 Task: In the  document nuclearfamily.rtf Share this file with 'softage.10@softage.net' Check 'Vision History' View the  non- printing characters
Action: Mouse moved to (639, 501)
Screenshot: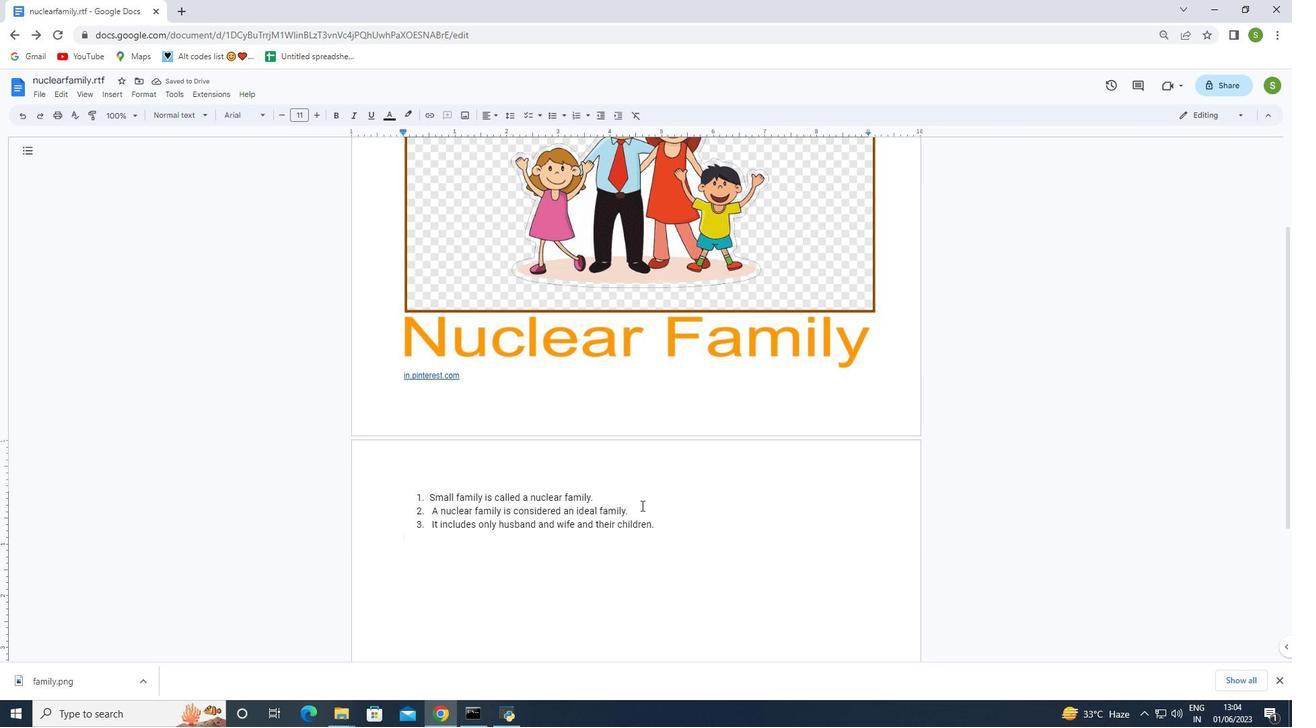 
Action: Mouse scrolled (639, 502) with delta (0, 0)
Screenshot: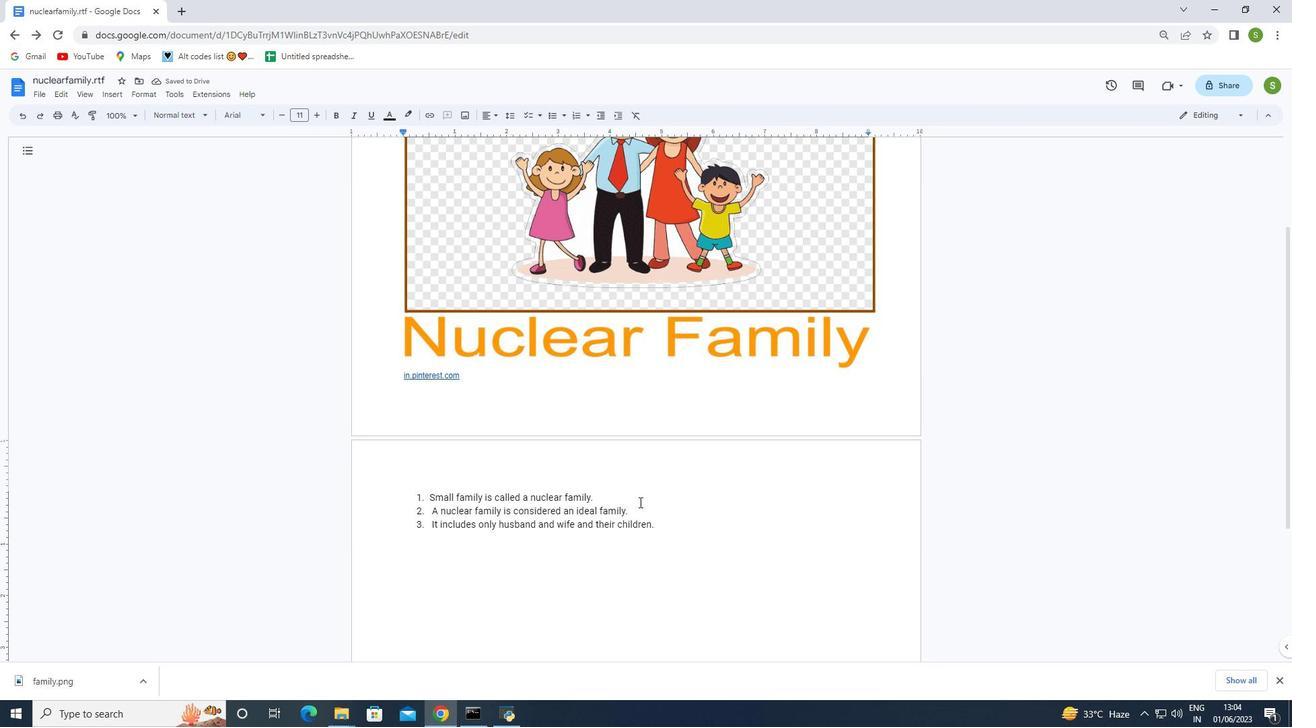 
Action: Mouse moved to (639, 501)
Screenshot: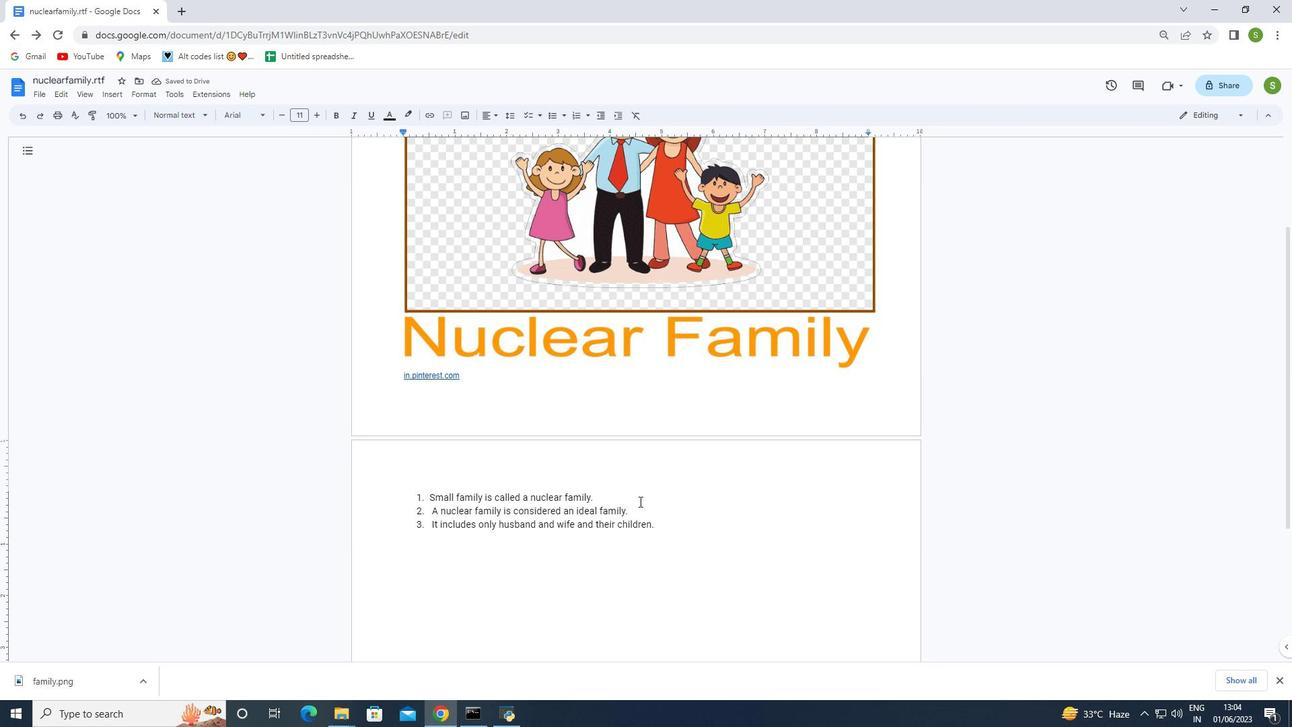 
Action: Mouse scrolled (639, 502) with delta (0, 0)
Screenshot: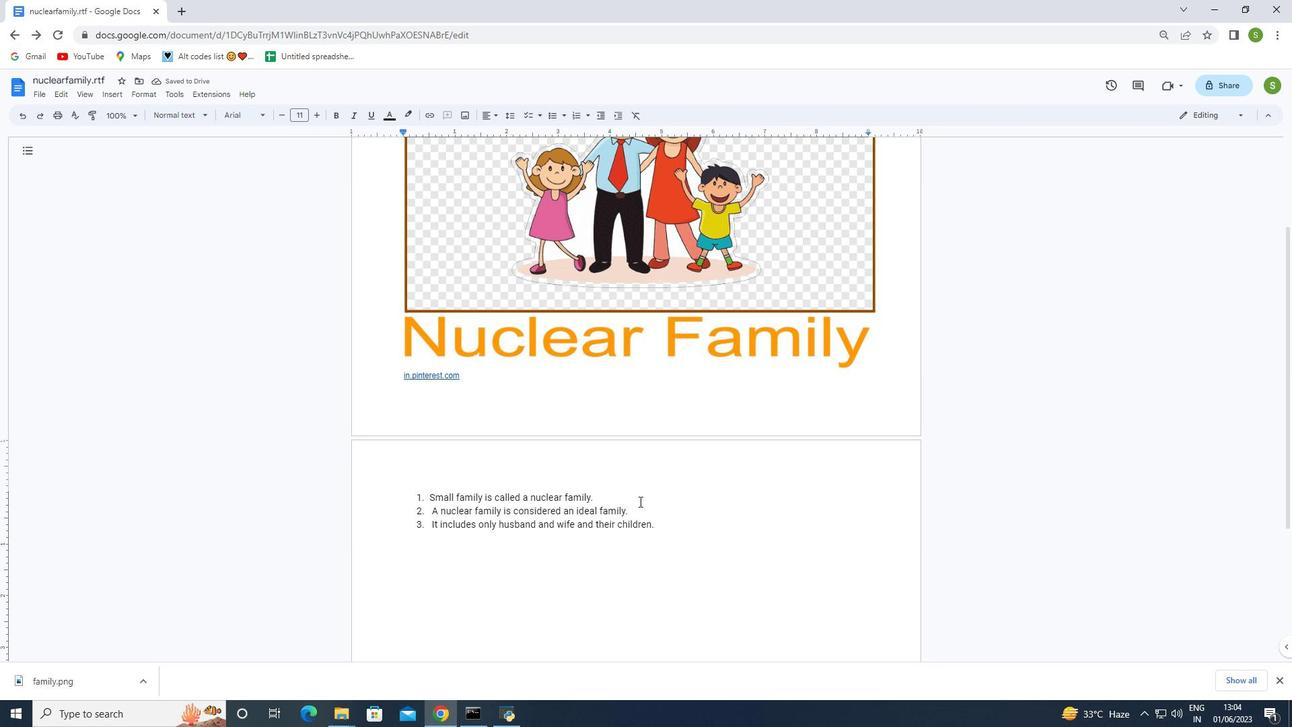 
Action: Mouse moved to (43, 94)
Screenshot: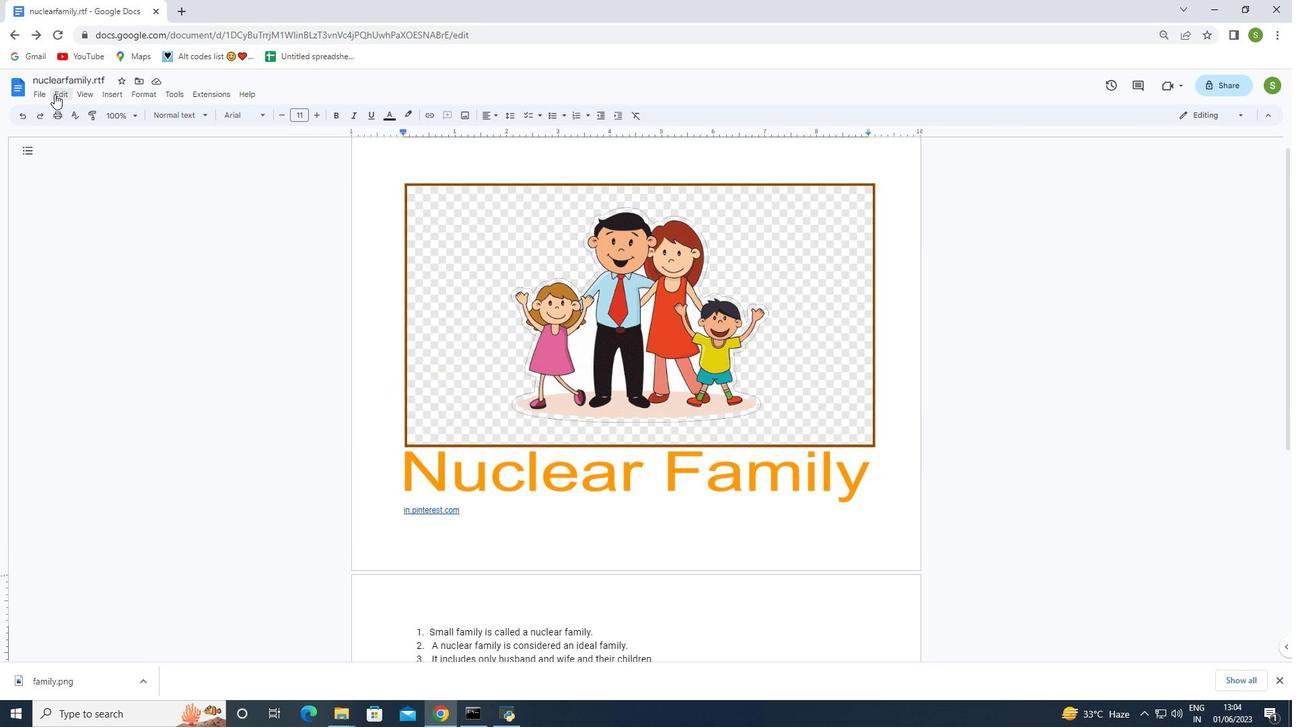 
Action: Mouse pressed left at (43, 94)
Screenshot: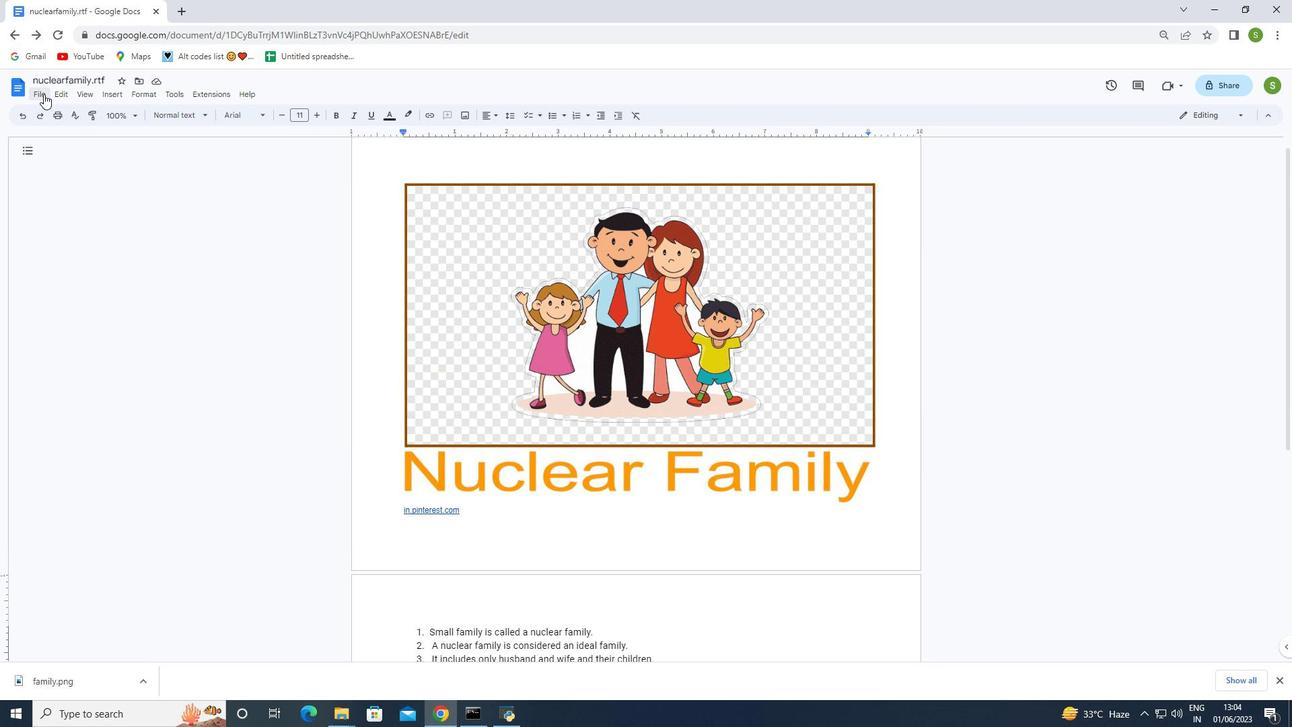 
Action: Mouse moved to (82, 315)
Screenshot: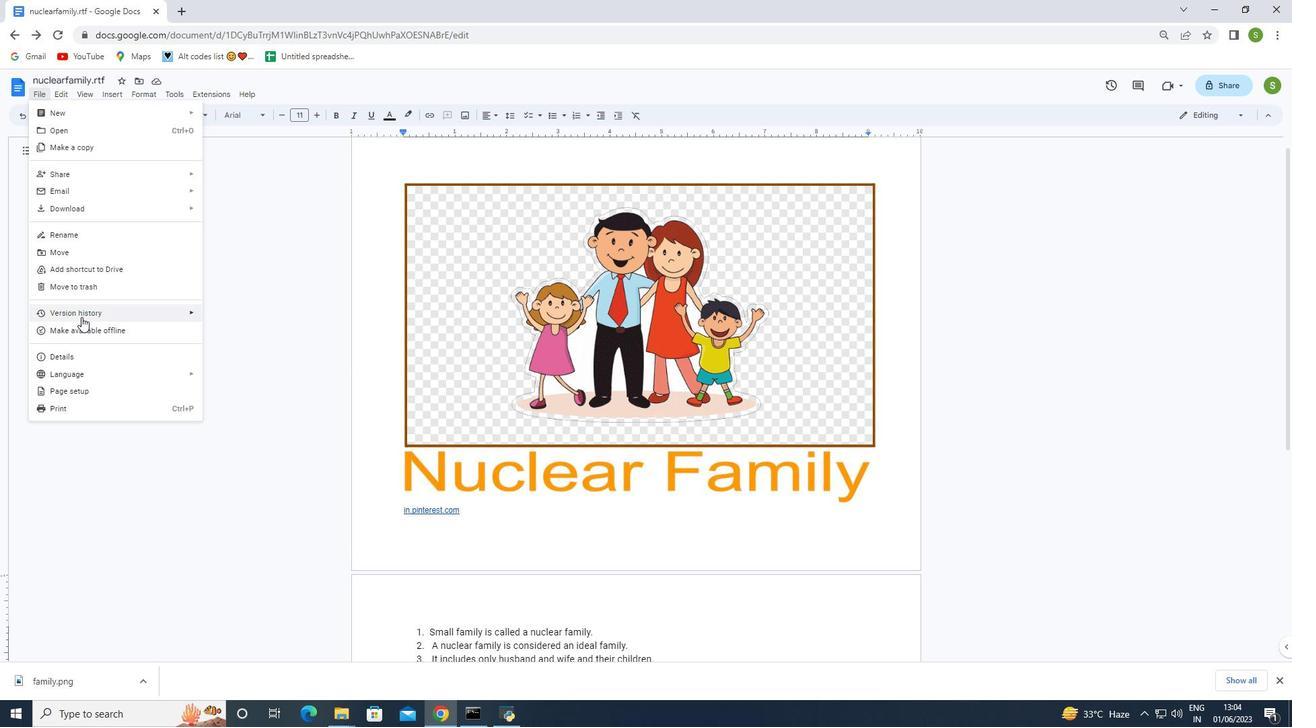 
Action: Mouse pressed left at (82, 315)
Screenshot: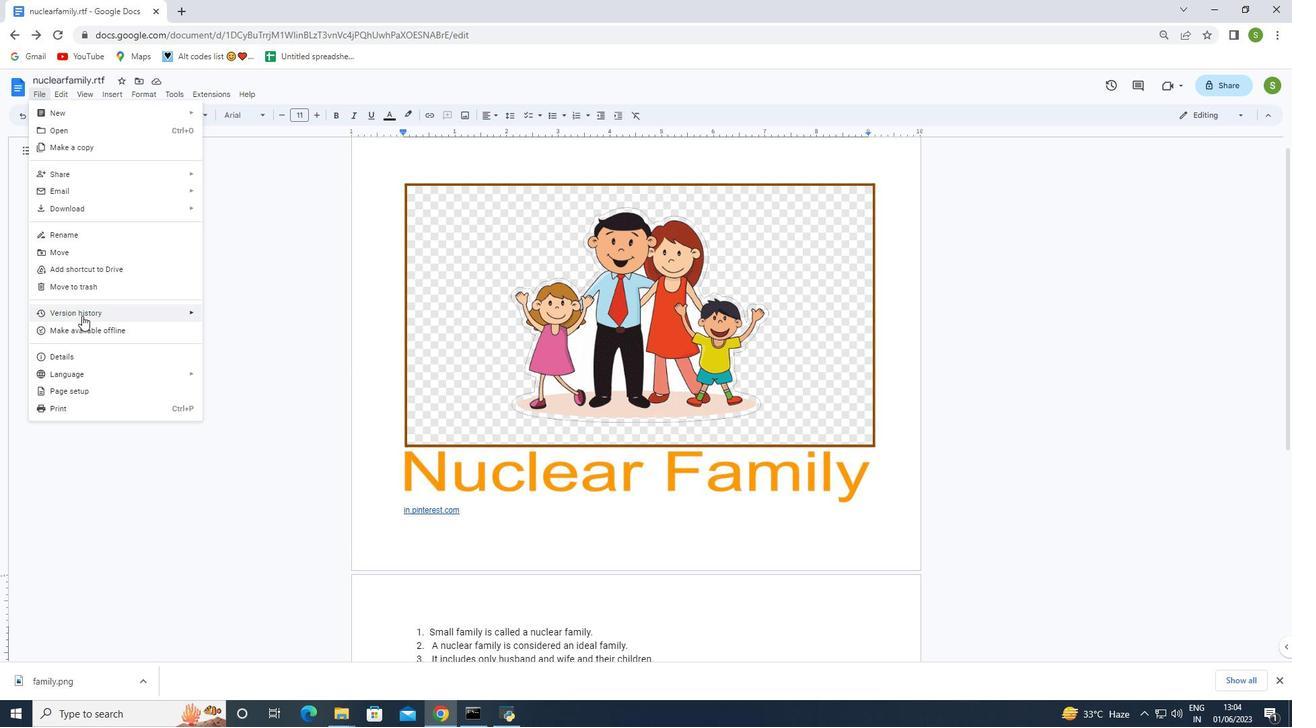
Action: Mouse moved to (108, 314)
Screenshot: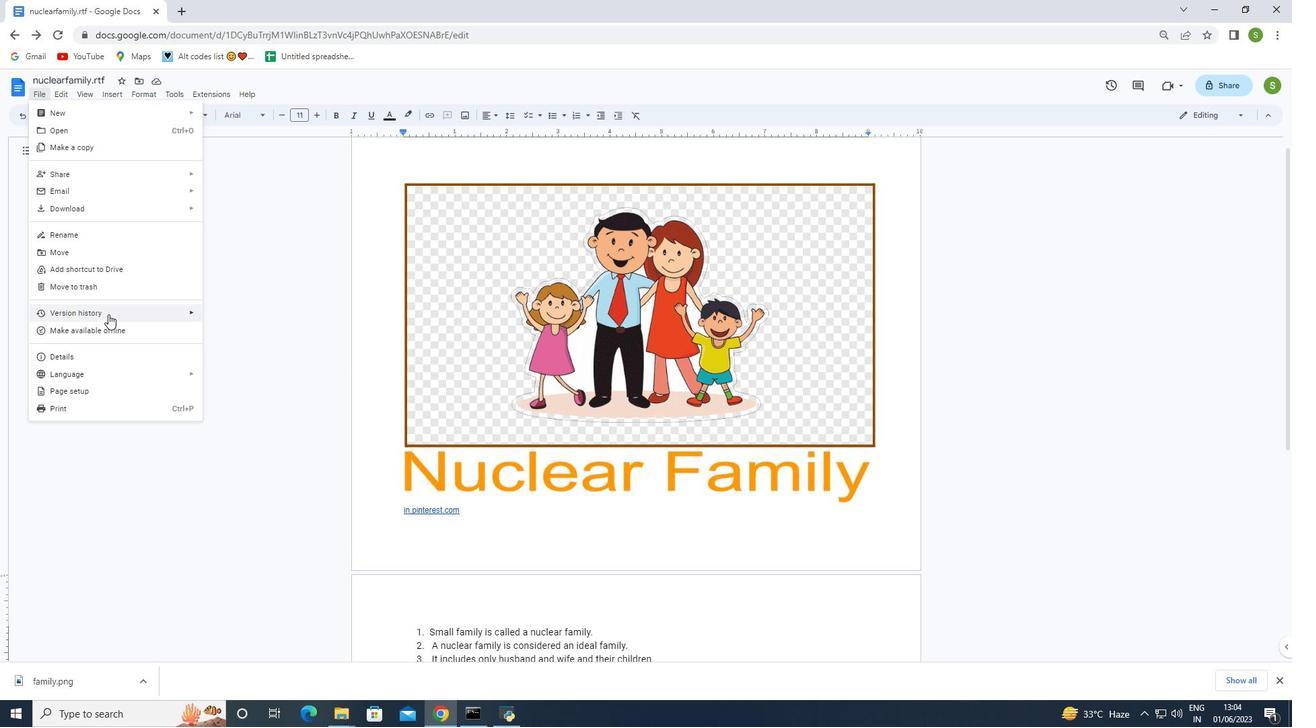 
Action: Mouse pressed left at (108, 314)
Screenshot: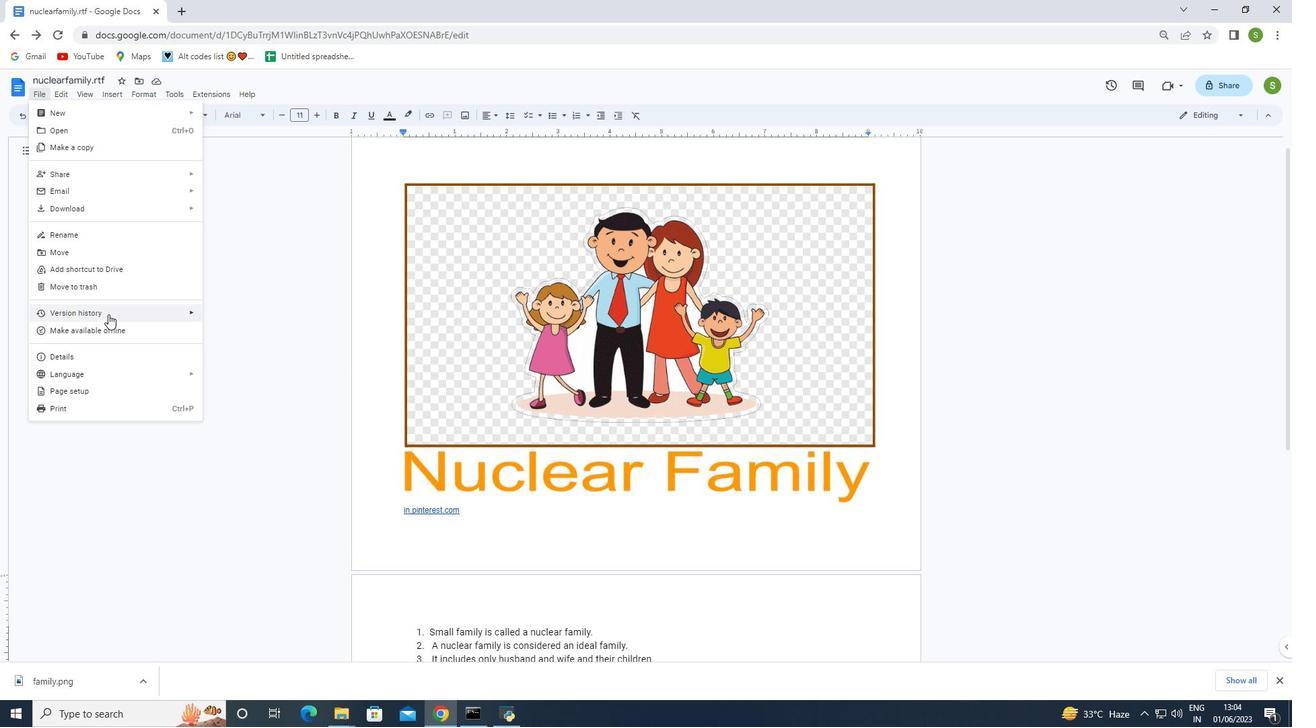
Action: Mouse moved to (257, 334)
Screenshot: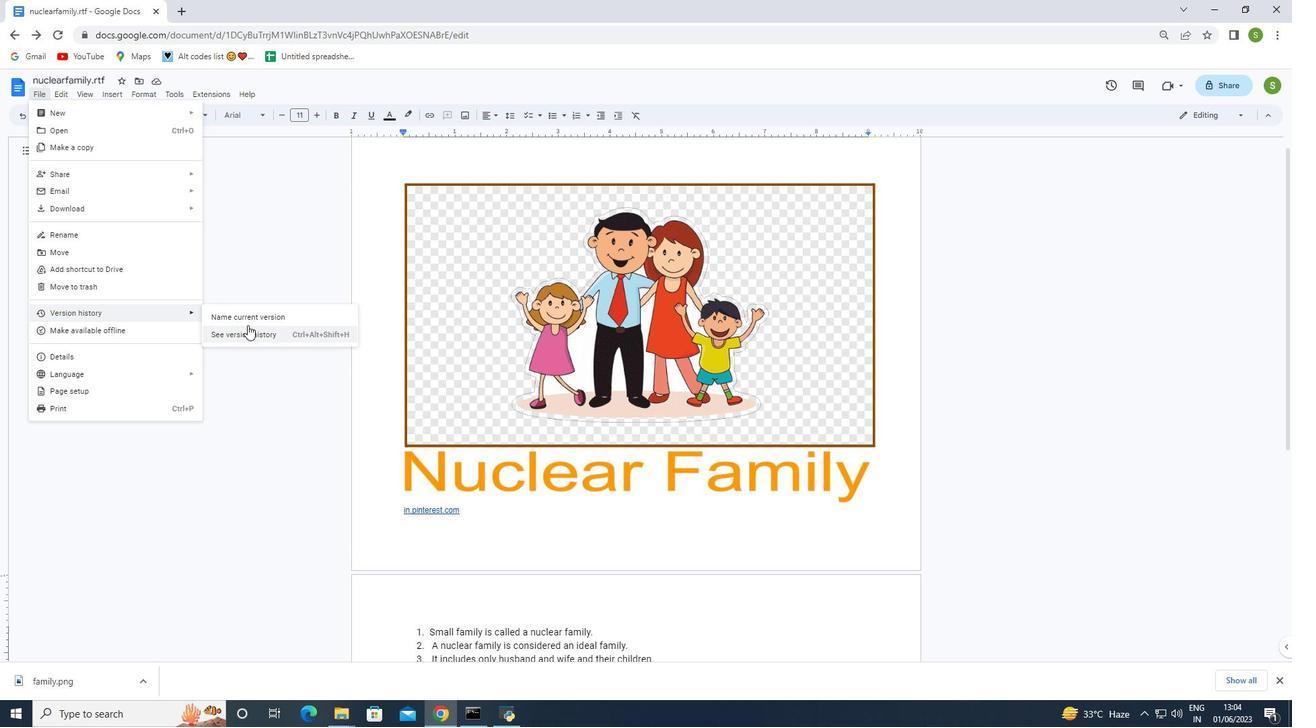
Action: Mouse pressed left at (257, 334)
Screenshot: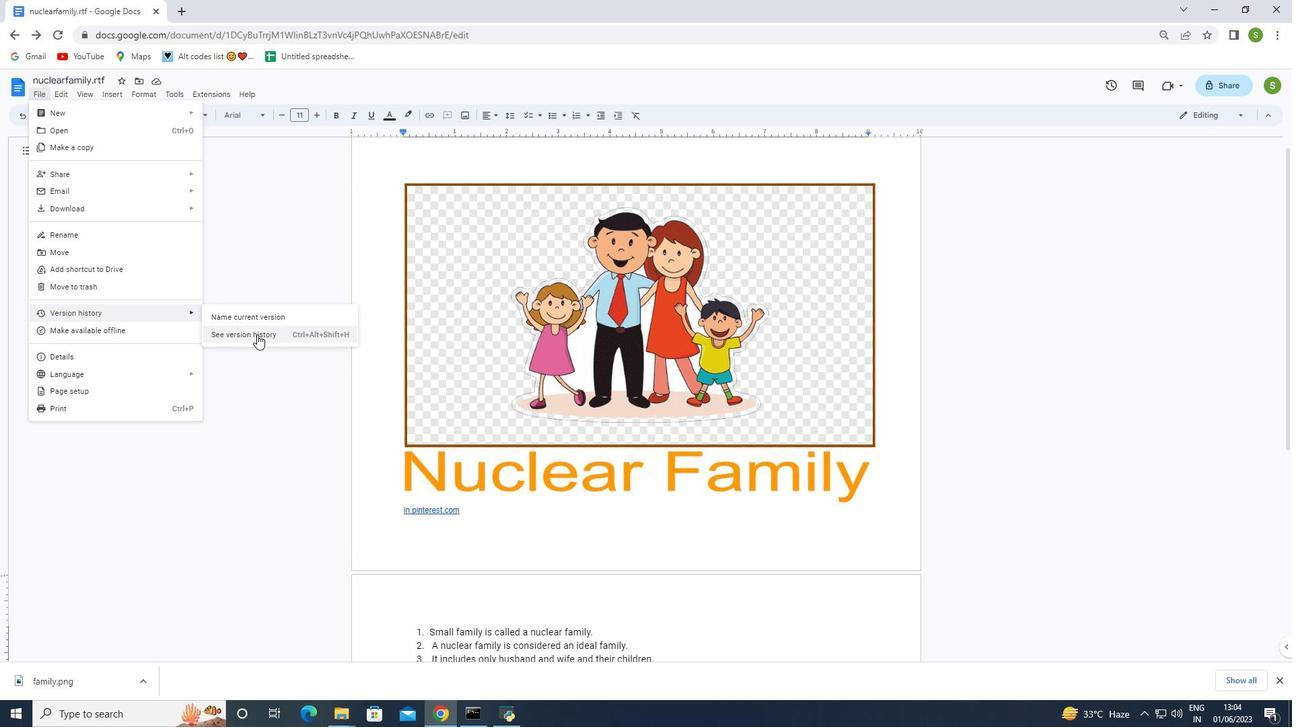 
Action: Mouse moved to (505, 539)
Screenshot: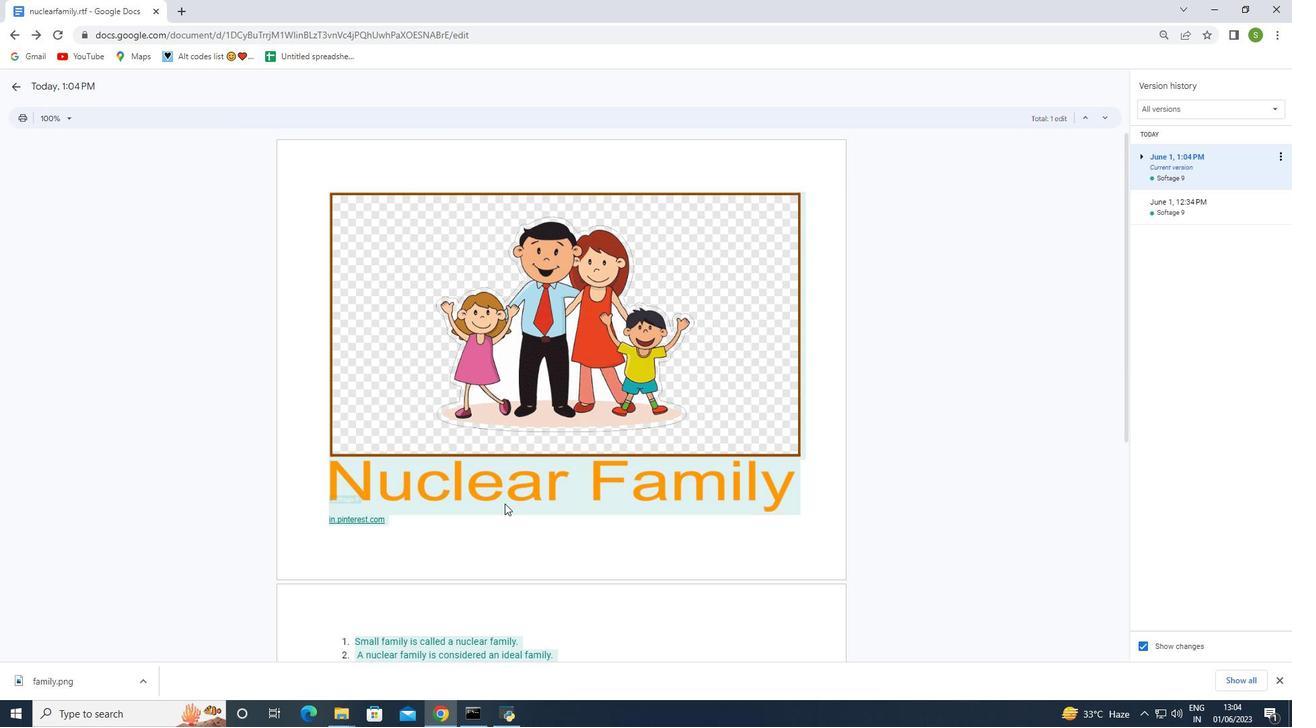 
Action: Mouse scrolled (505, 538) with delta (0, 0)
Screenshot: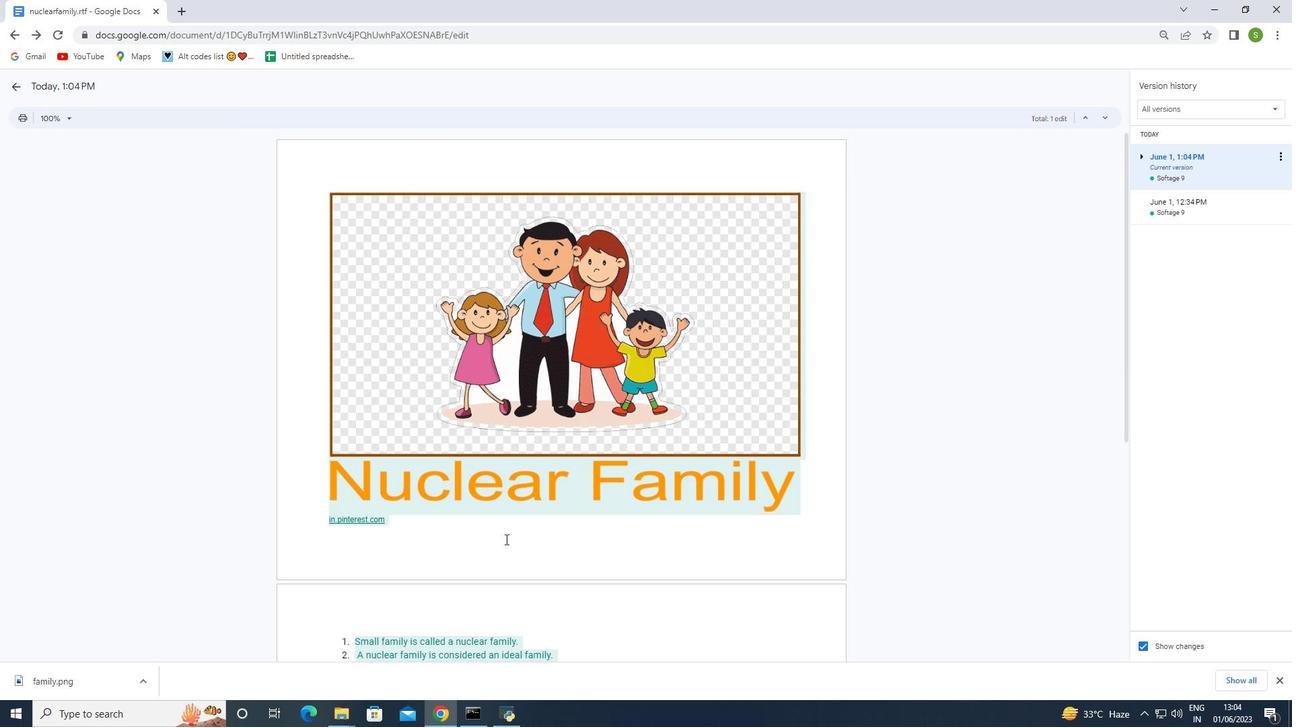 
Action: Mouse scrolled (505, 538) with delta (0, 0)
Screenshot: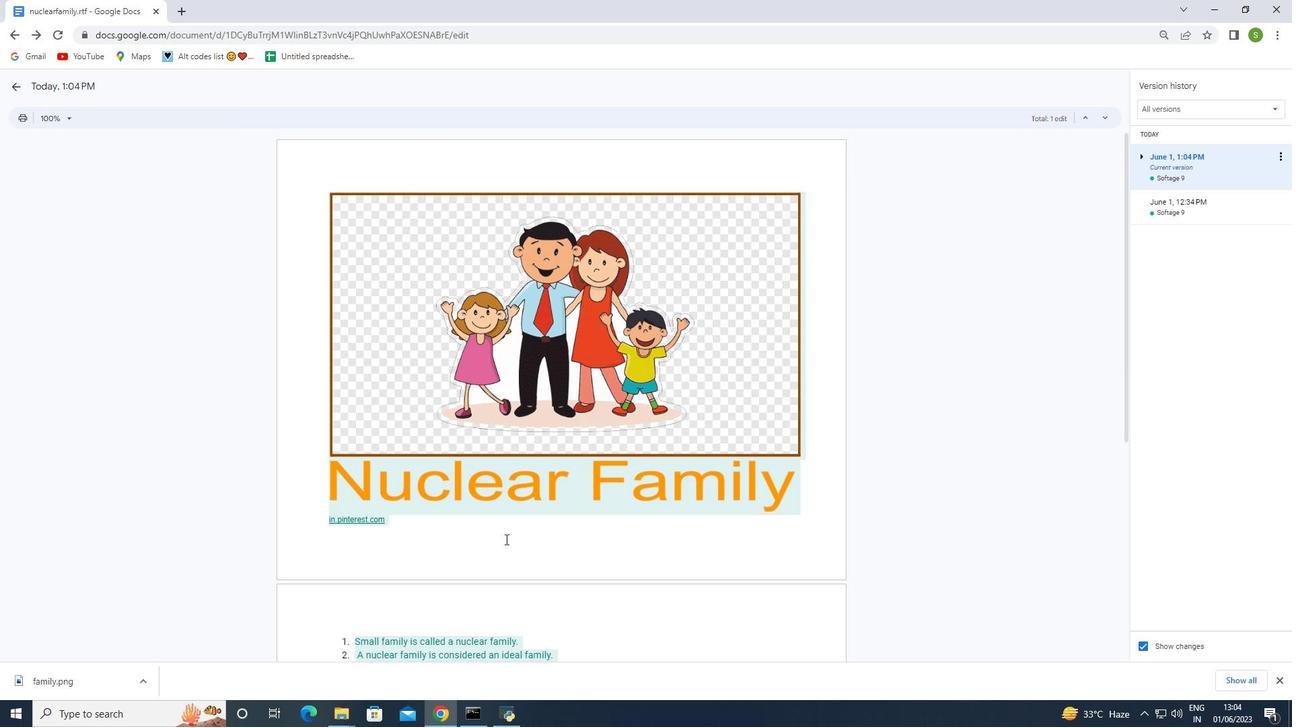 
Action: Mouse scrolled (505, 538) with delta (0, 0)
Screenshot: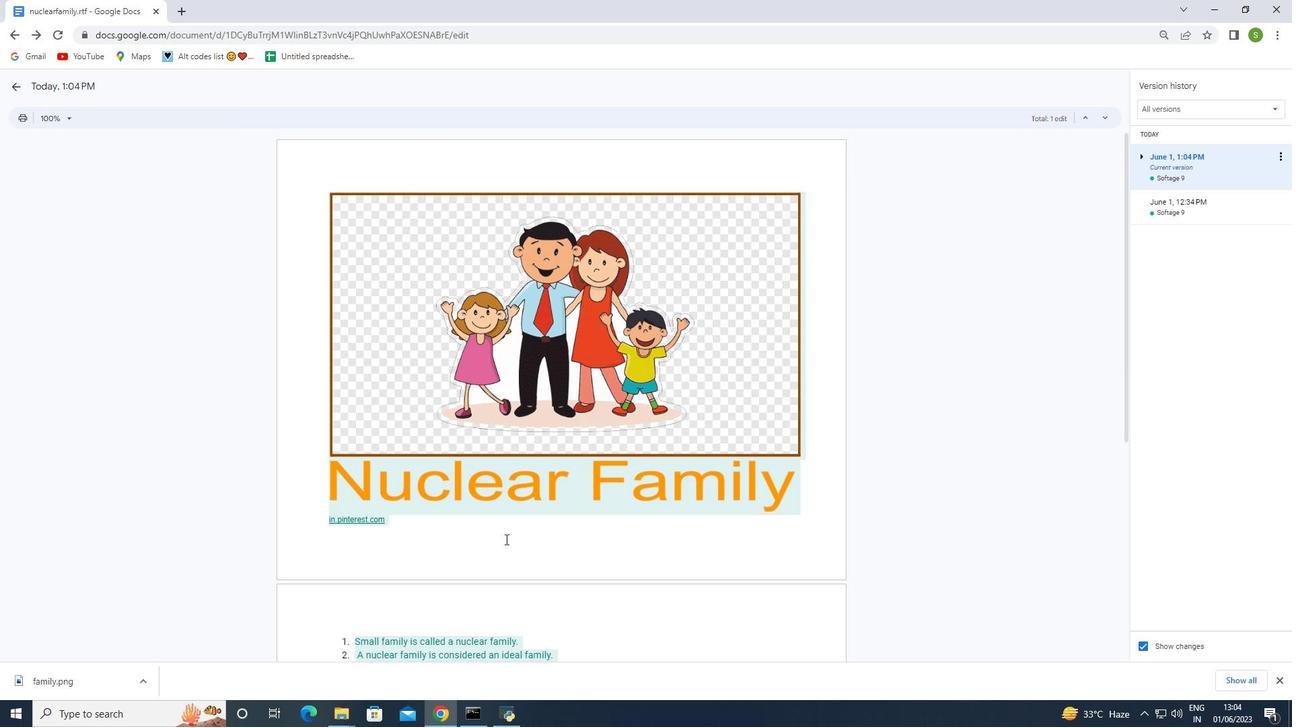
Action: Mouse scrolled (505, 538) with delta (0, 0)
Screenshot: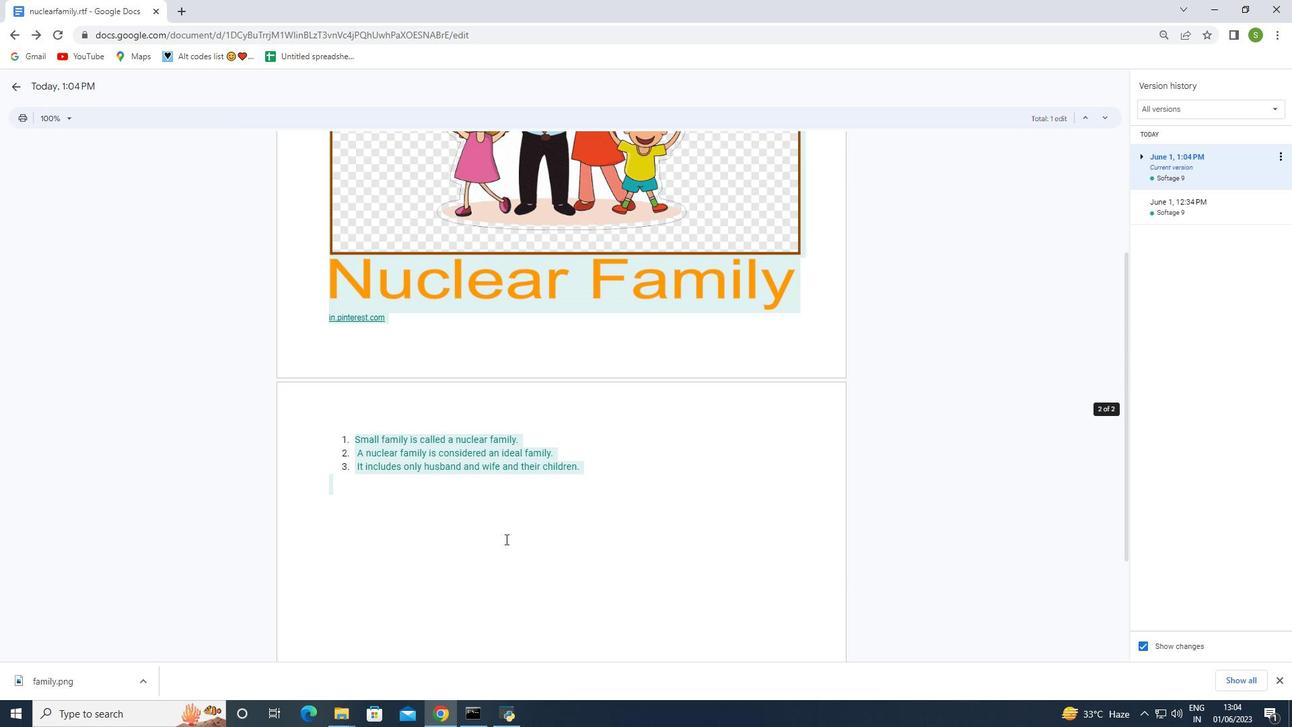 
Action: Mouse scrolled (505, 538) with delta (0, 0)
Screenshot: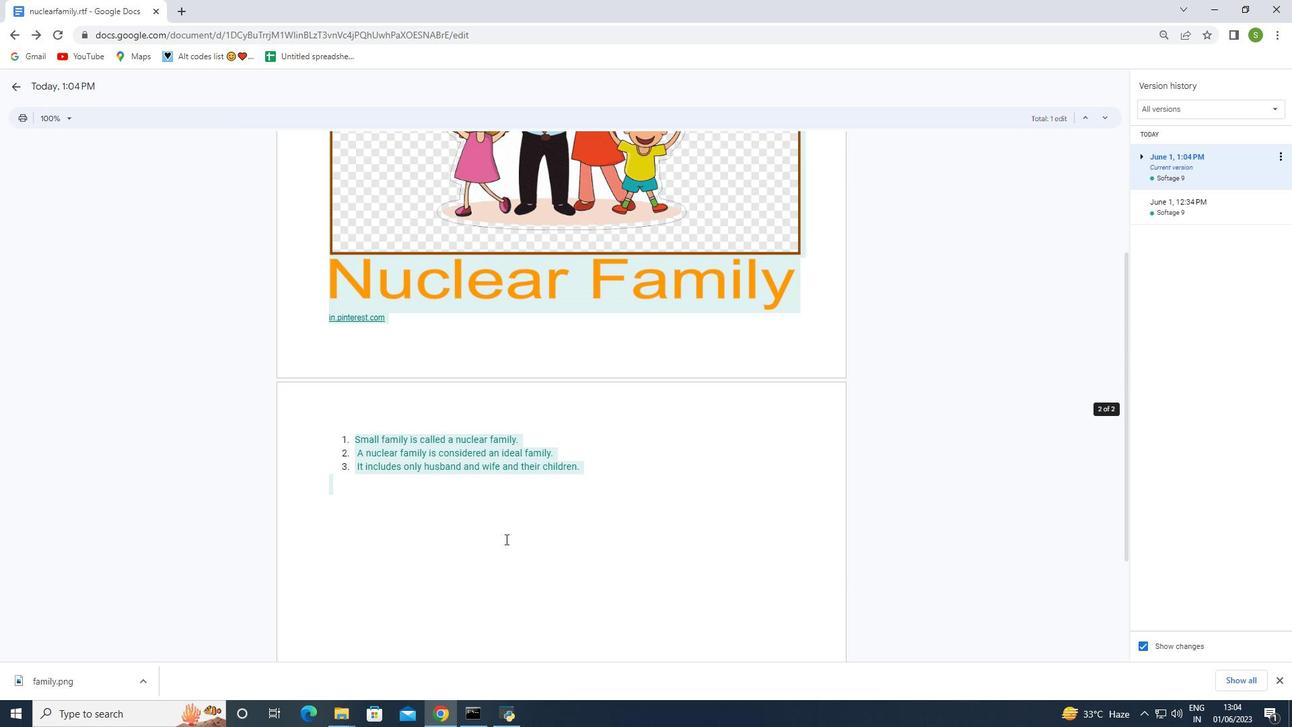 
Action: Mouse scrolled (505, 538) with delta (0, 0)
Screenshot: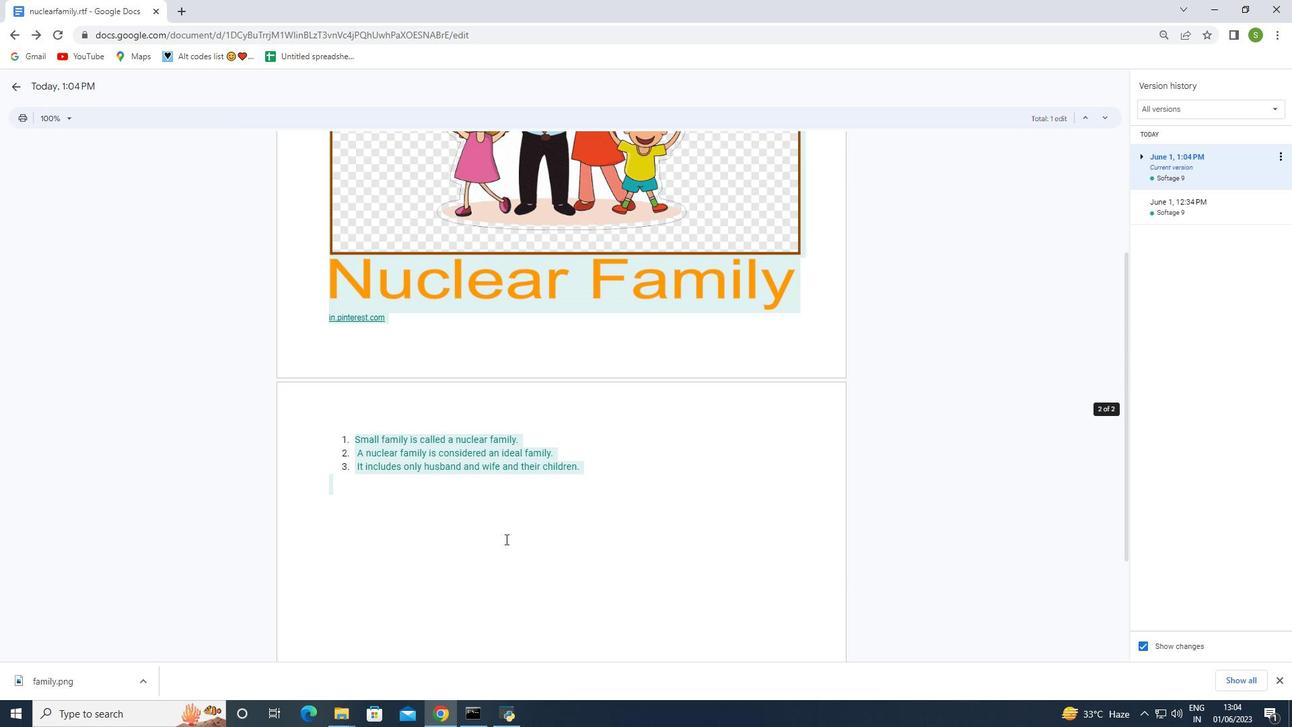 
Action: Mouse scrolled (505, 538) with delta (0, 0)
Screenshot: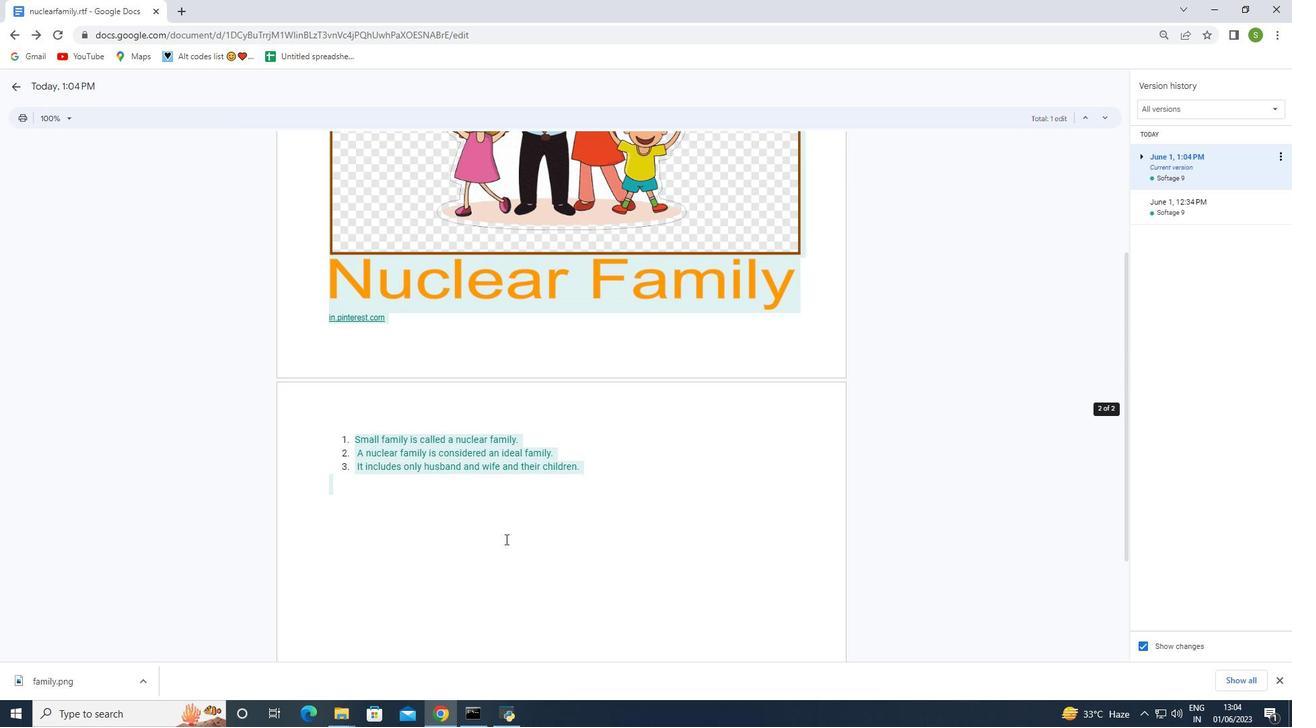 
Action: Mouse moved to (505, 539)
Screenshot: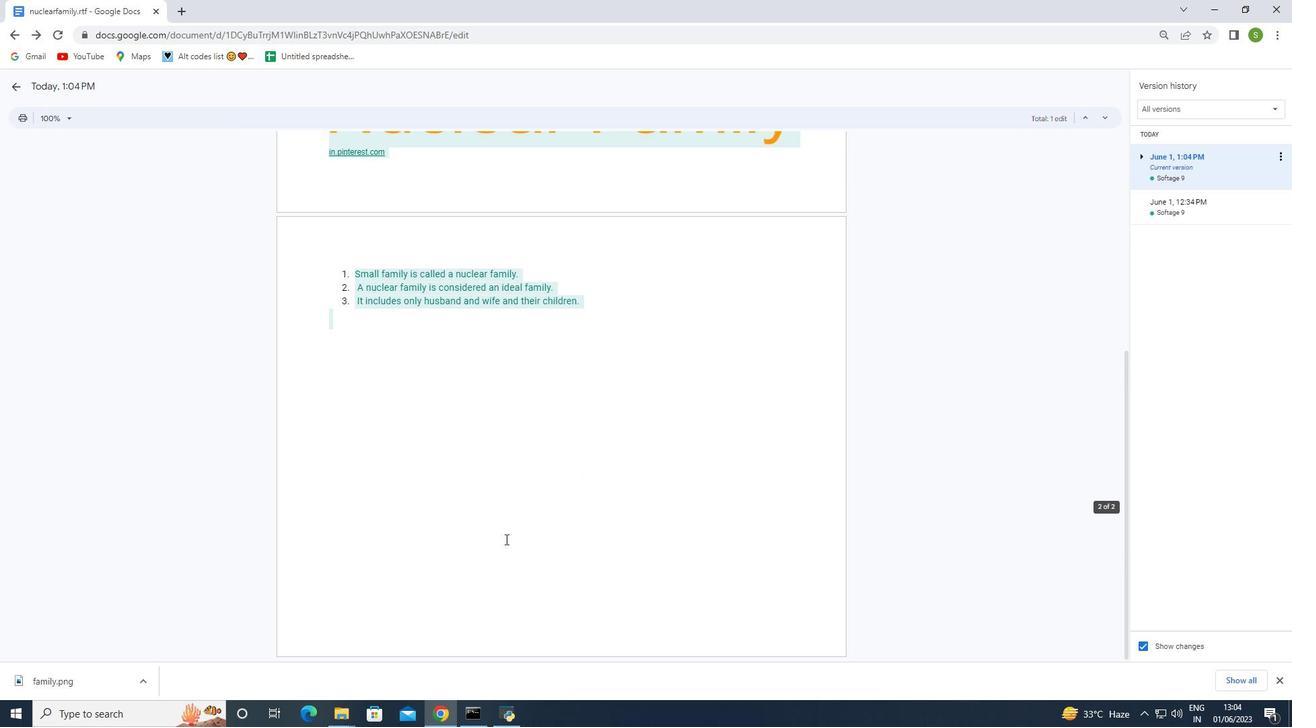 
Action: Mouse scrolled (505, 539) with delta (0, 0)
Screenshot: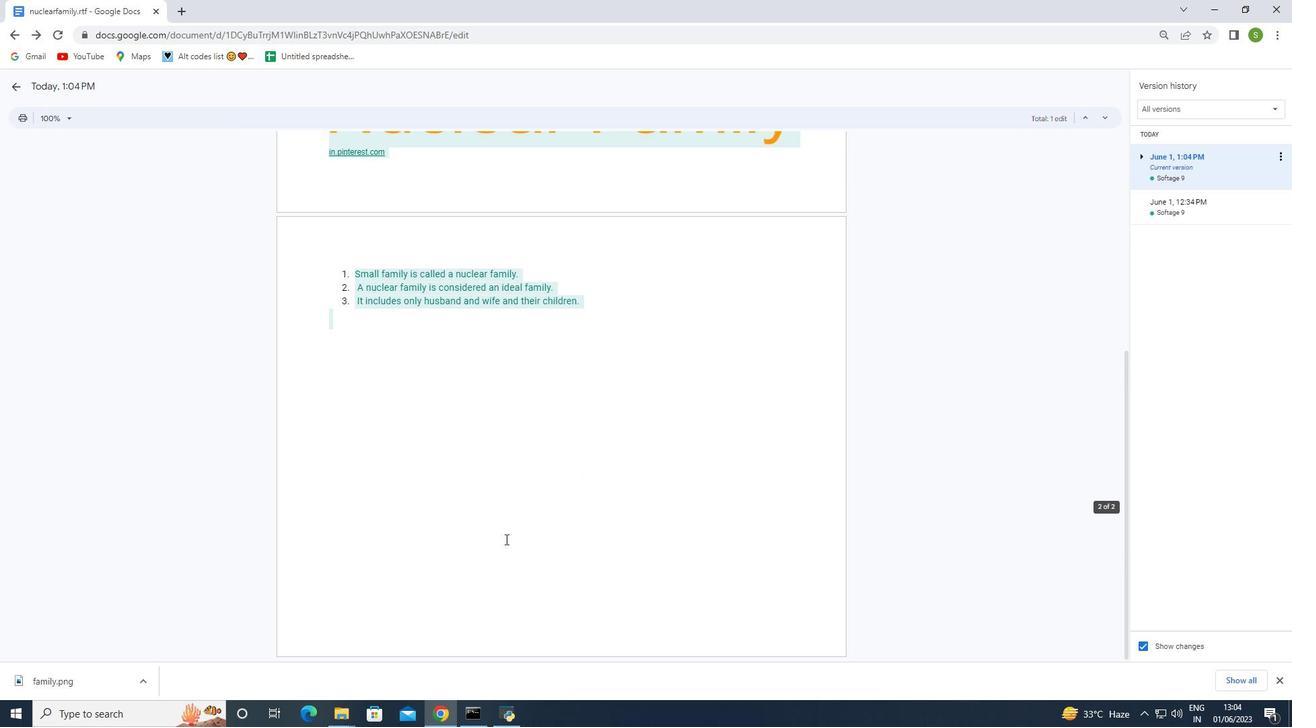 
Action: Mouse scrolled (505, 539) with delta (0, 0)
Screenshot: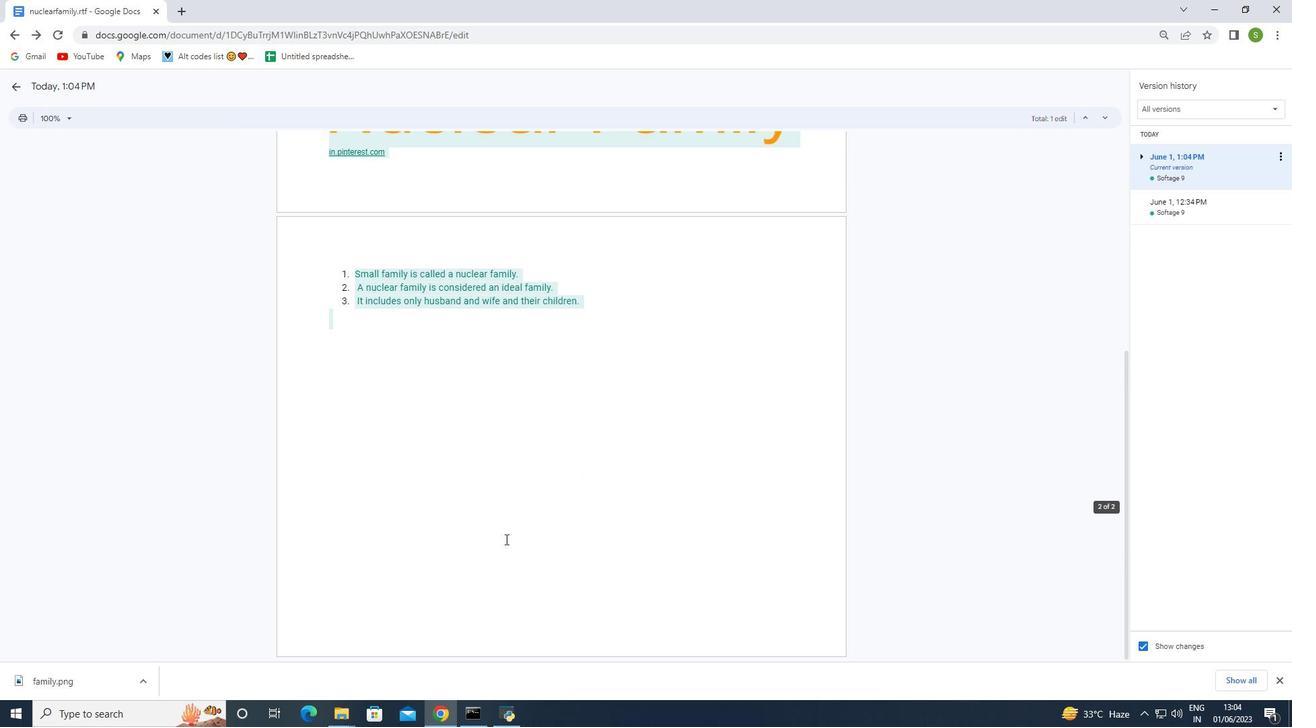 
Action: Mouse moved to (505, 539)
Screenshot: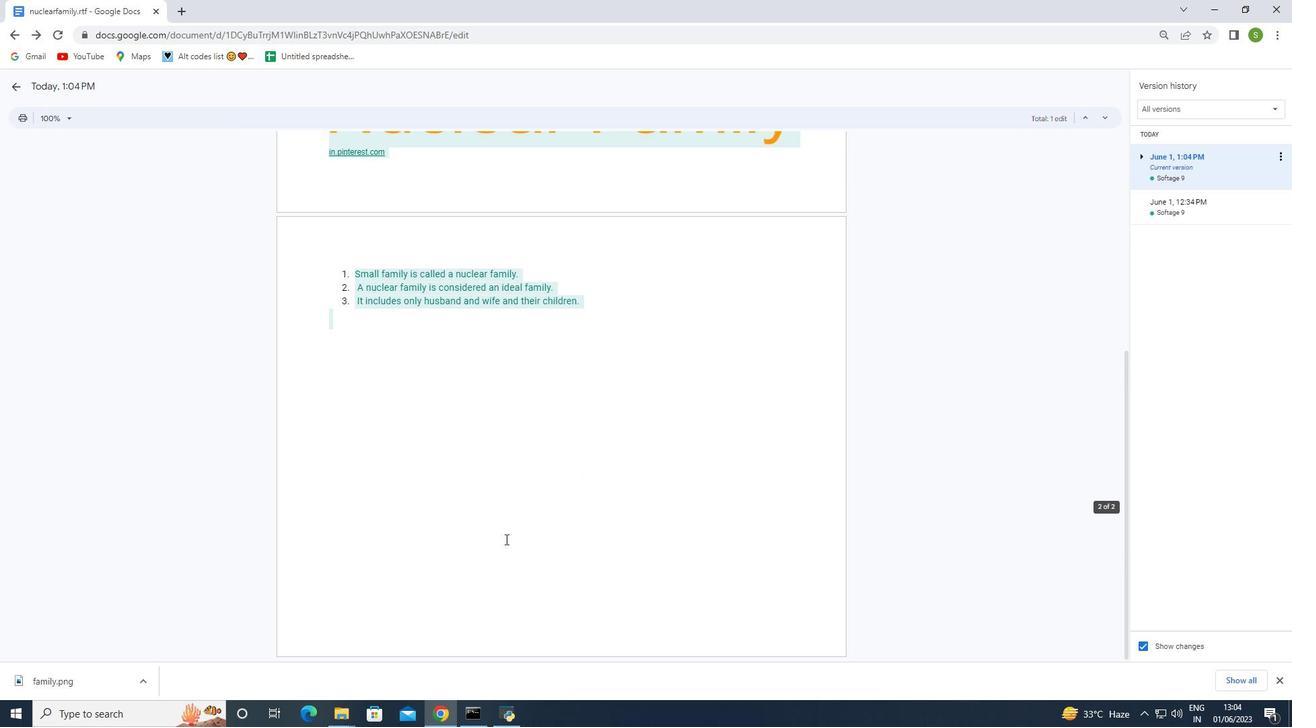 
Action: Mouse scrolled (505, 539) with delta (0, 0)
Screenshot: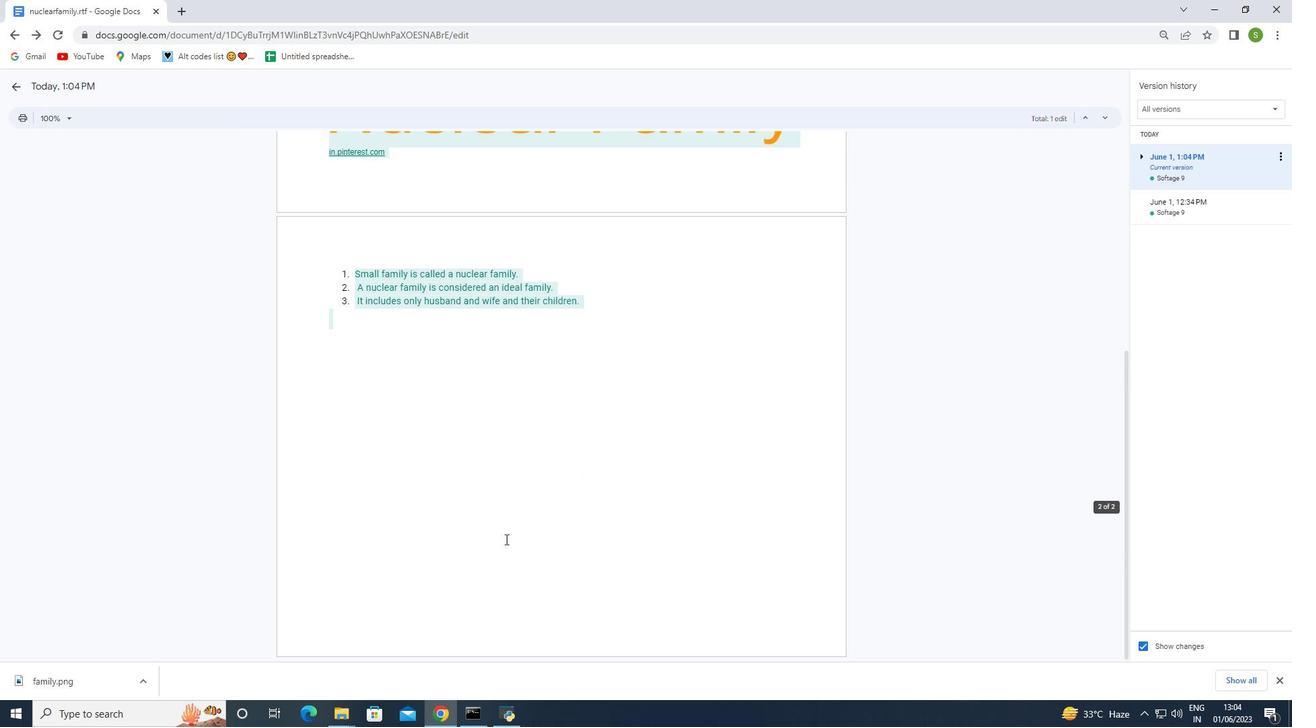 
Action: Mouse scrolled (505, 539) with delta (0, 0)
Screenshot: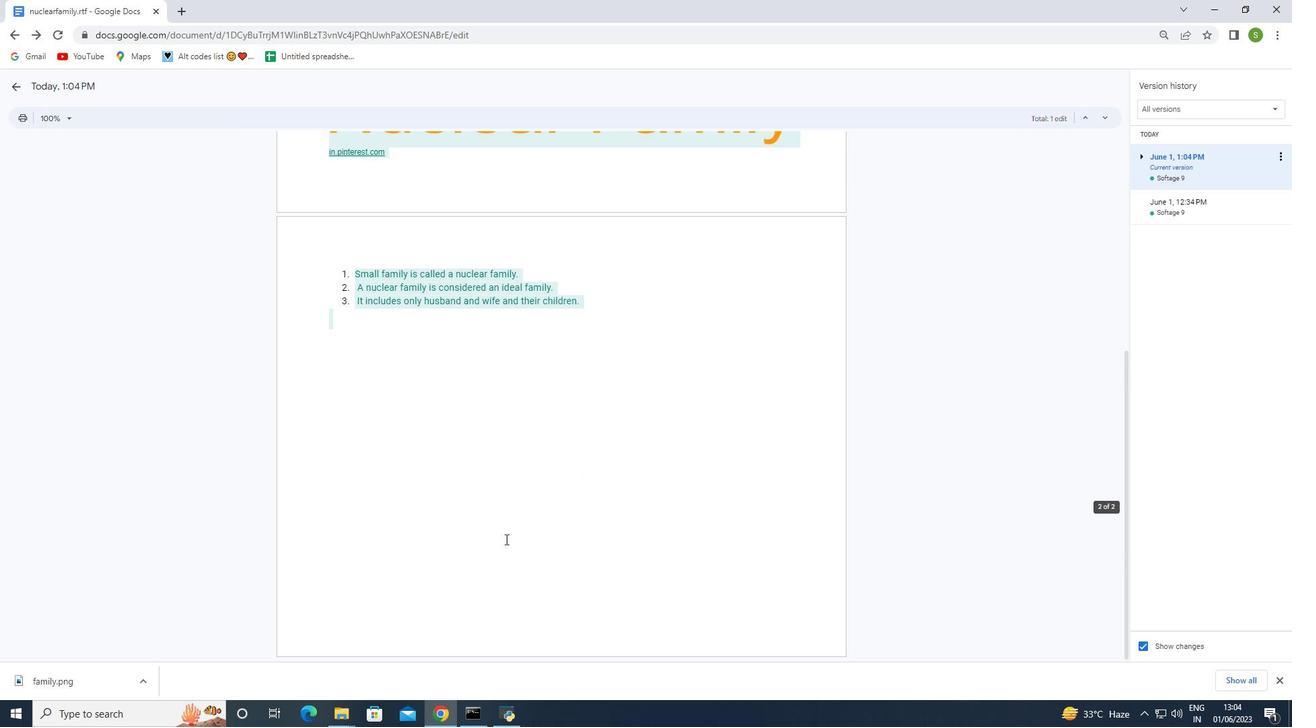 
Action: Mouse scrolled (505, 539) with delta (0, 0)
Screenshot: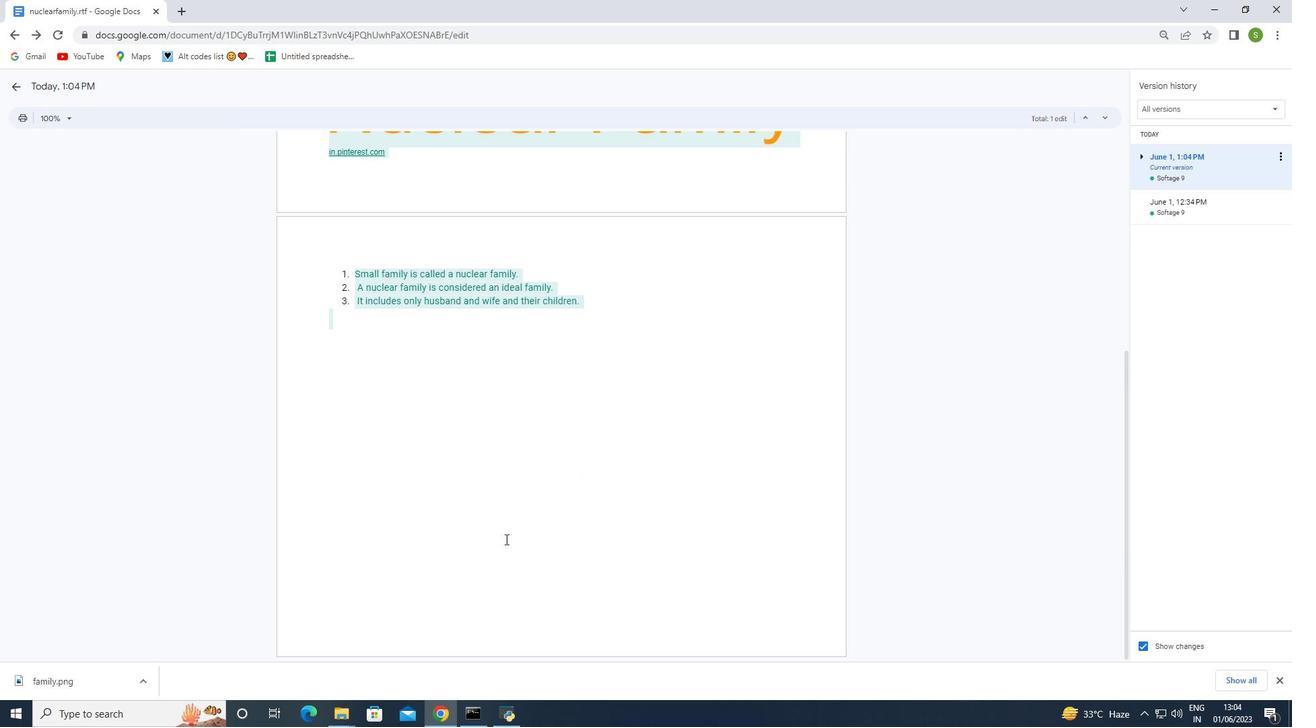 
Action: Mouse scrolled (505, 539) with delta (0, 0)
Screenshot: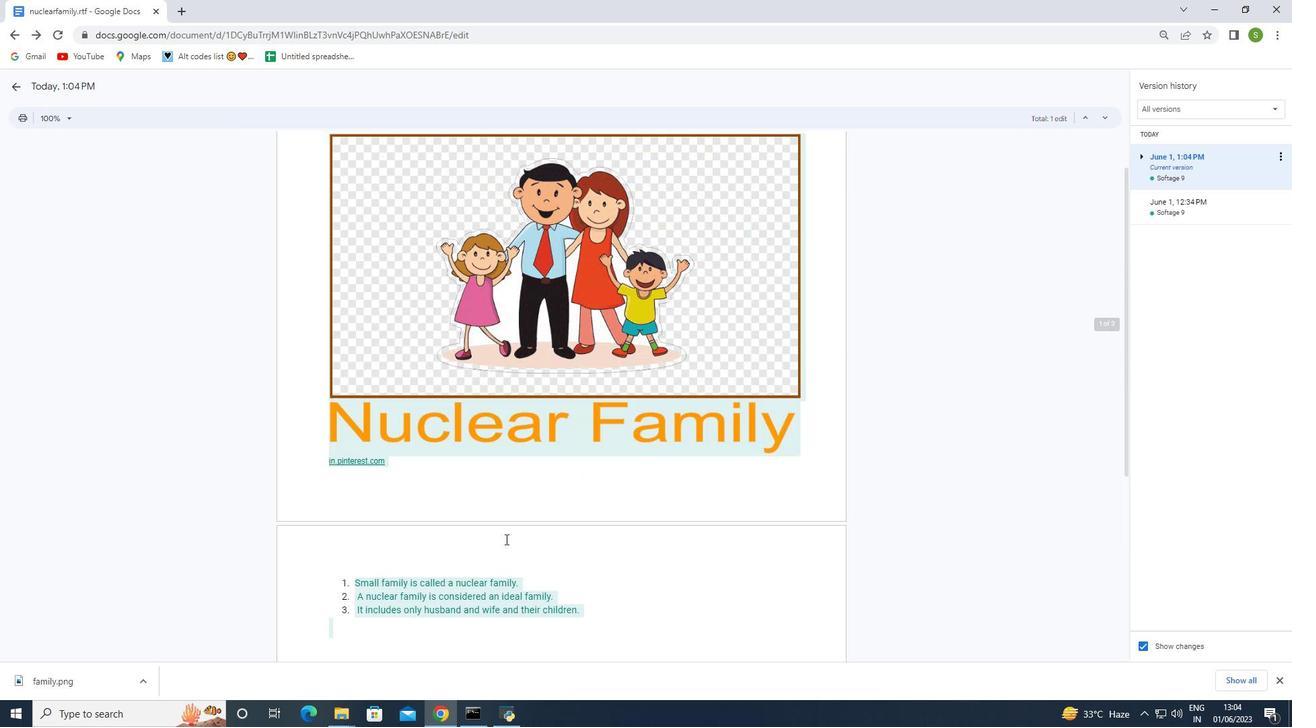 
Action: Mouse scrolled (505, 539) with delta (0, 0)
Screenshot: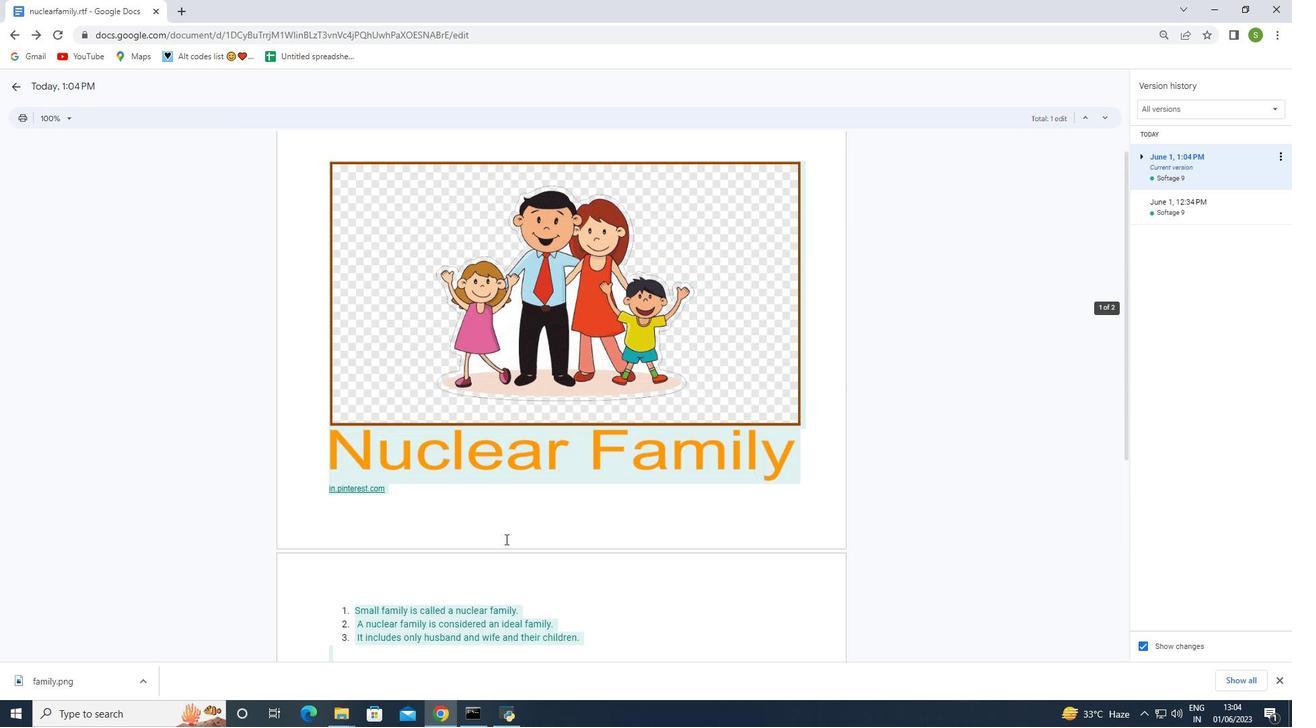 
Action: Mouse scrolled (505, 539) with delta (0, 0)
Screenshot: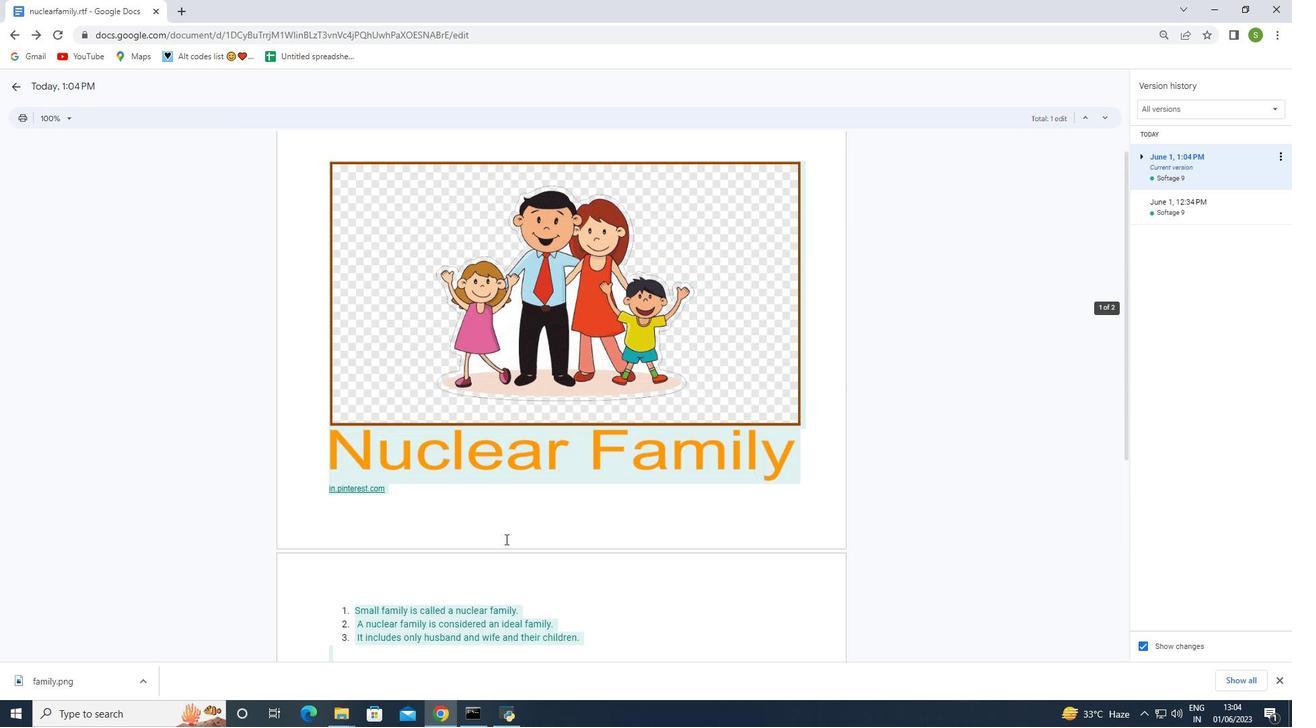
Action: Mouse scrolled (505, 539) with delta (0, 0)
Screenshot: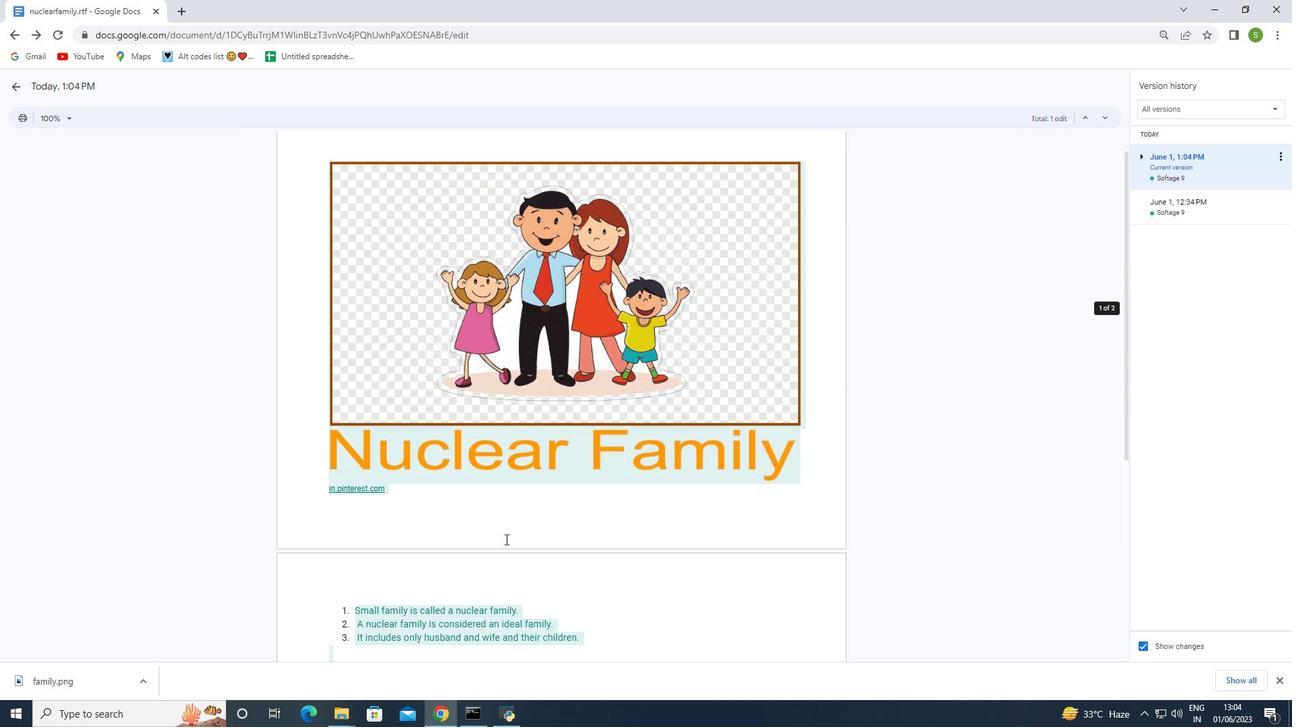
Action: Mouse moved to (36, 34)
Screenshot: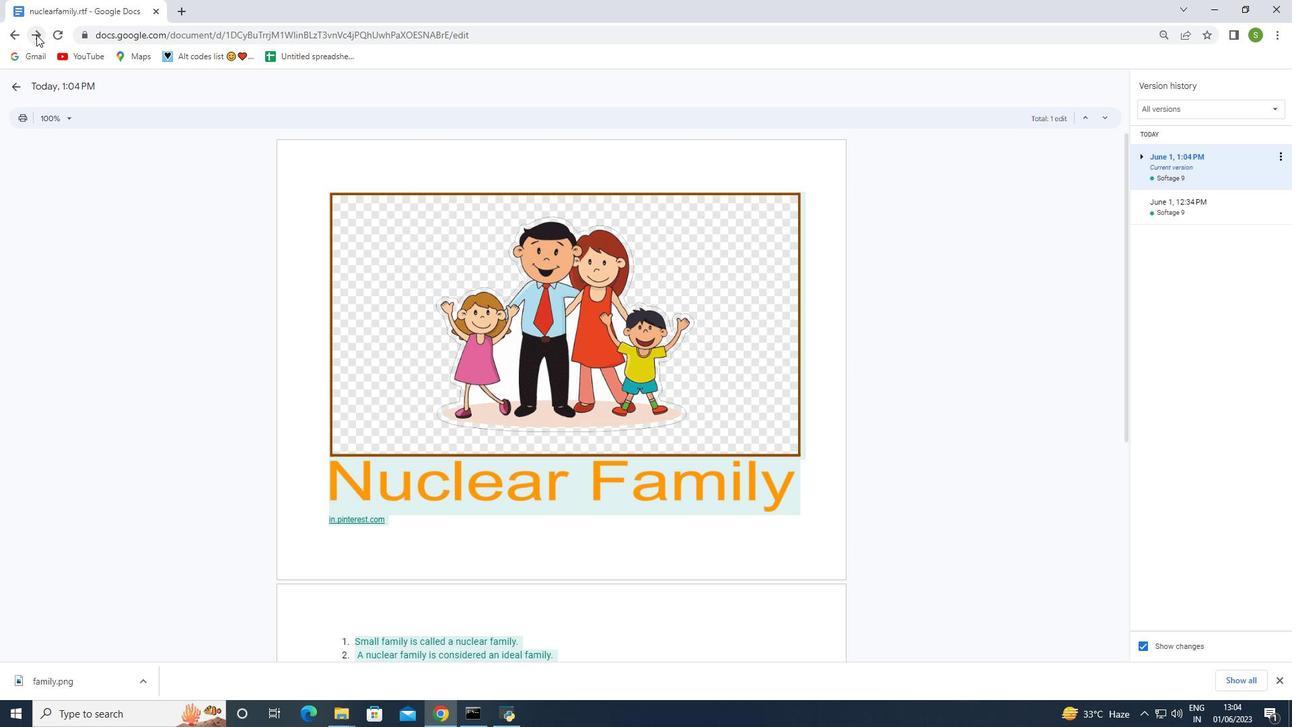 
Action: Mouse pressed left at (36, 34)
Screenshot: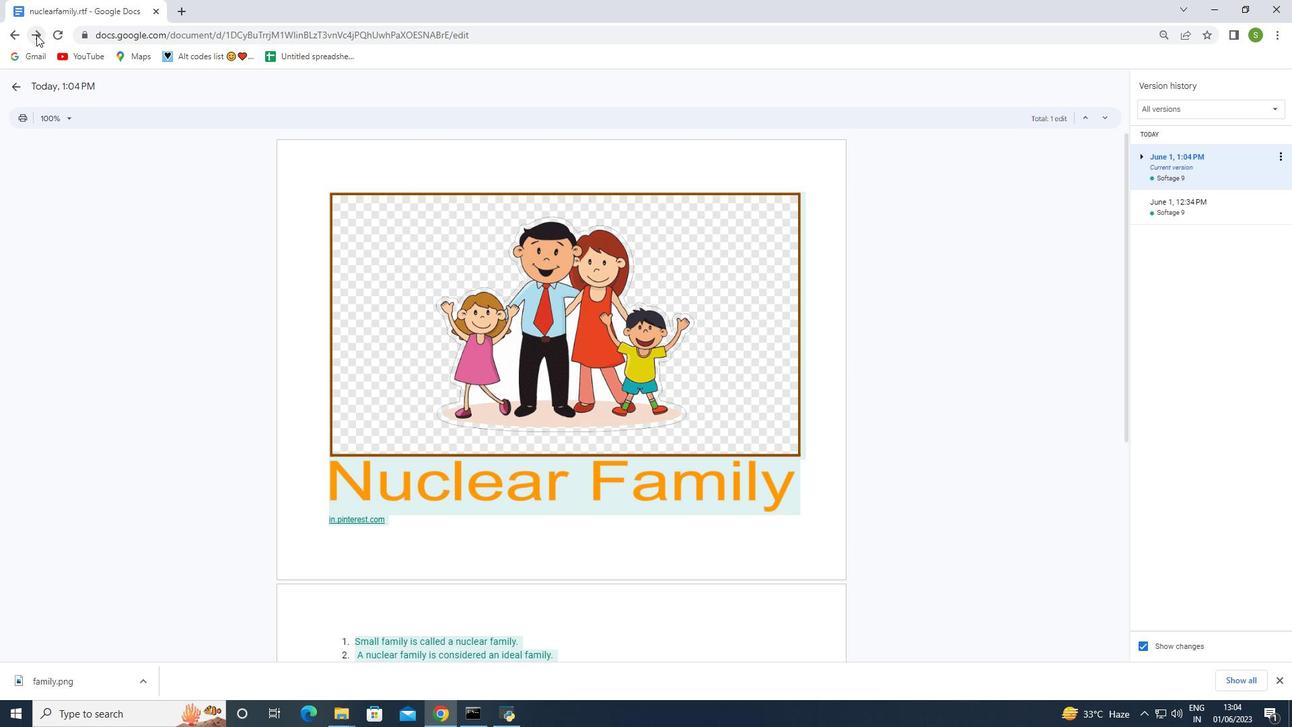 
Action: Mouse moved to (18, 35)
Screenshot: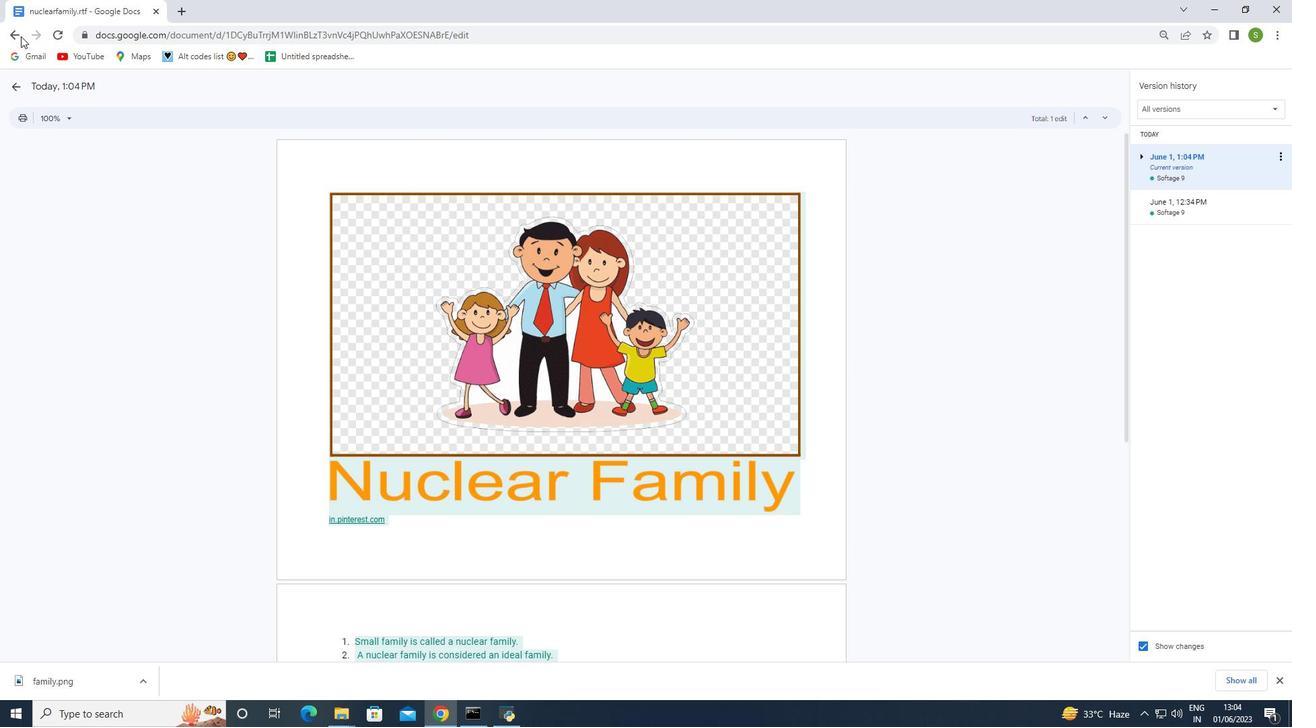 
Action: Mouse pressed left at (18, 35)
Screenshot: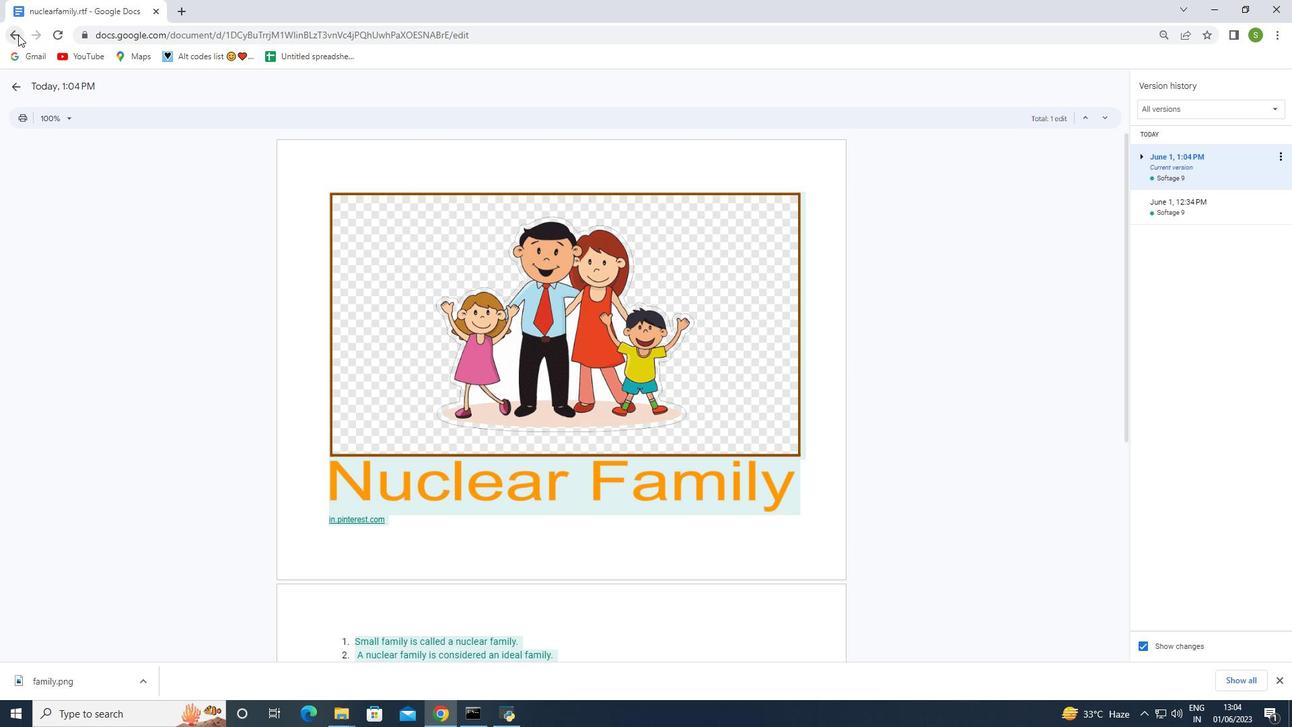 
Action: Mouse pressed left at (18, 35)
Screenshot: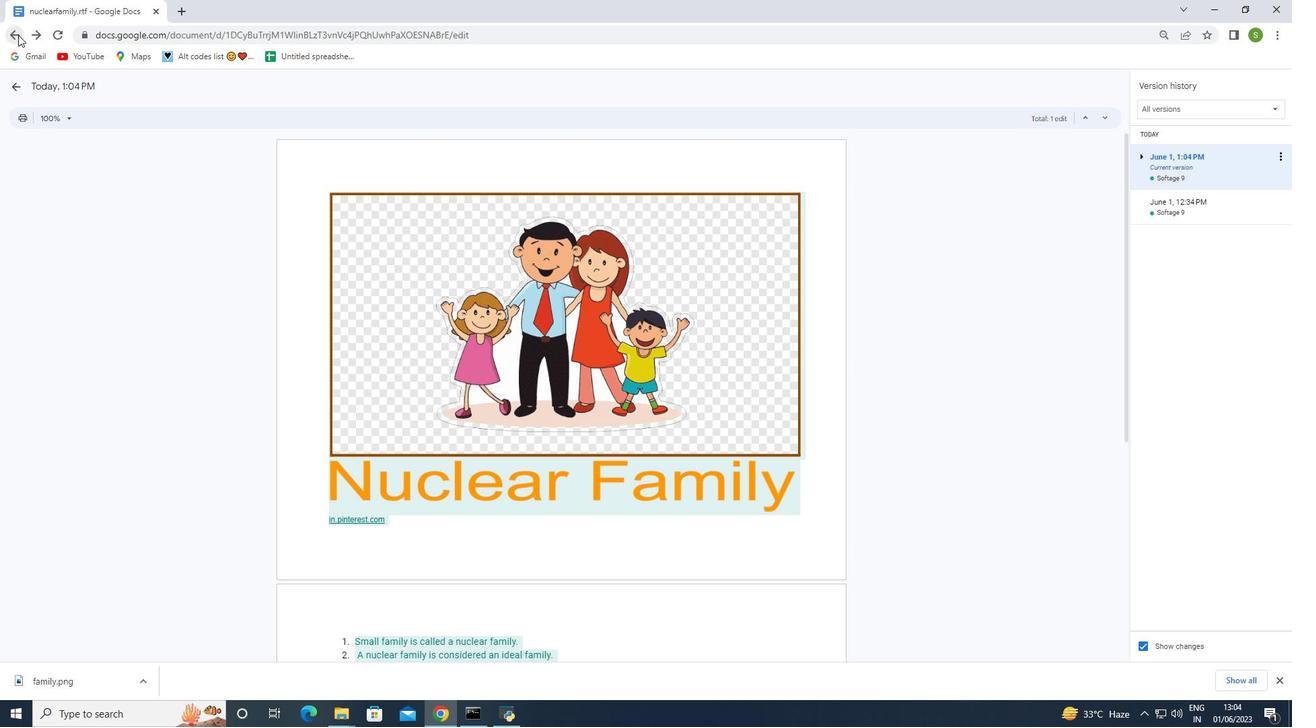 
Action: Mouse moved to (31, 28)
Screenshot: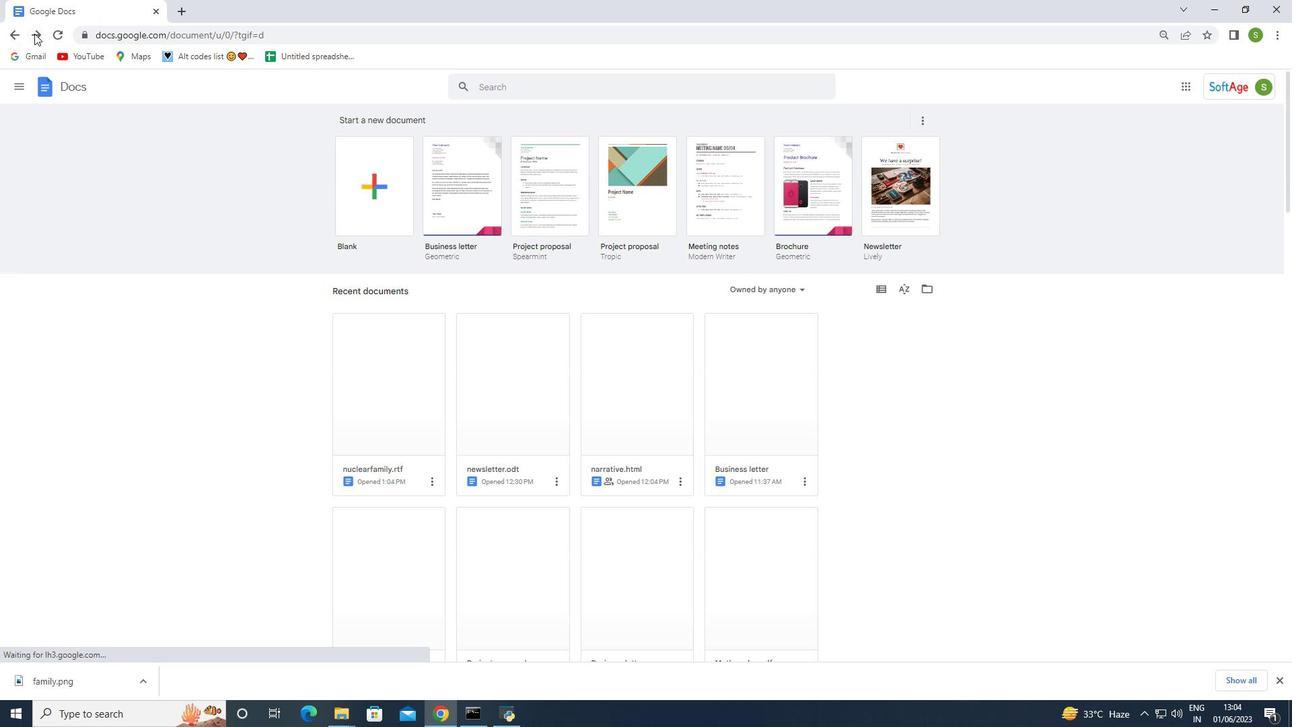 
Action: Mouse pressed left at (31, 28)
Screenshot: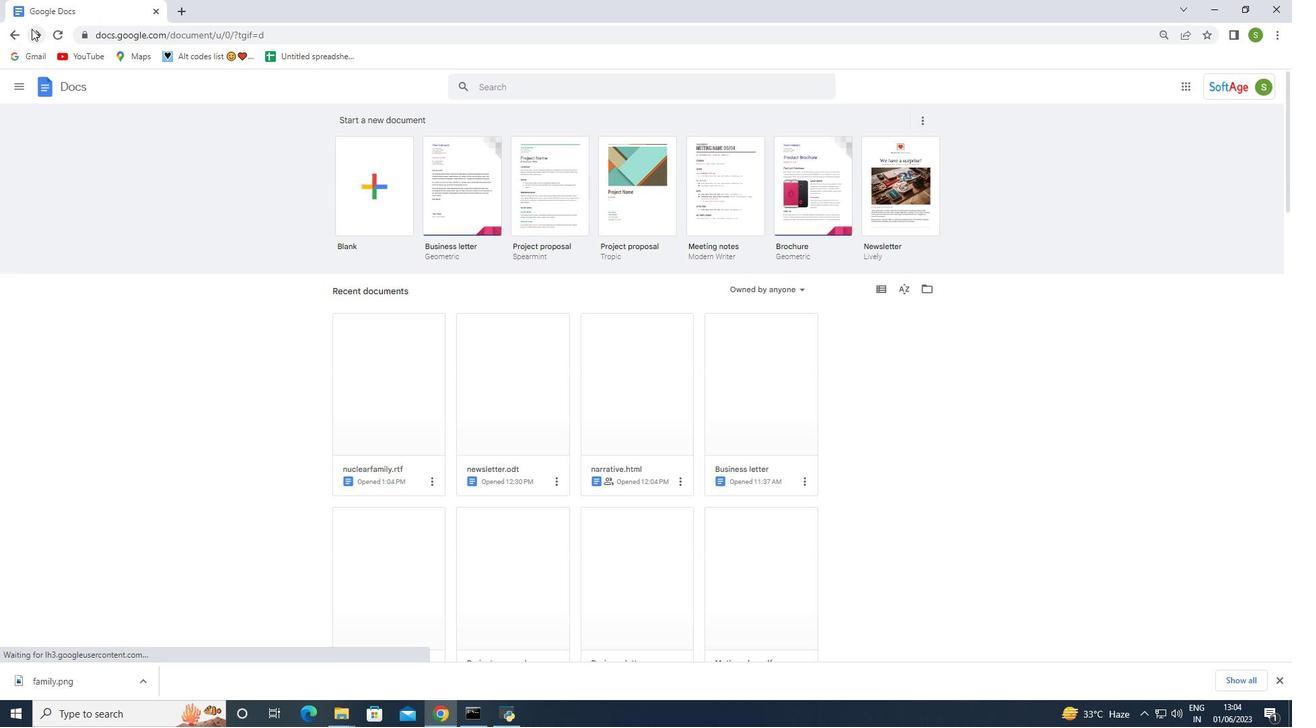 
Action: Mouse moved to (539, 349)
Screenshot: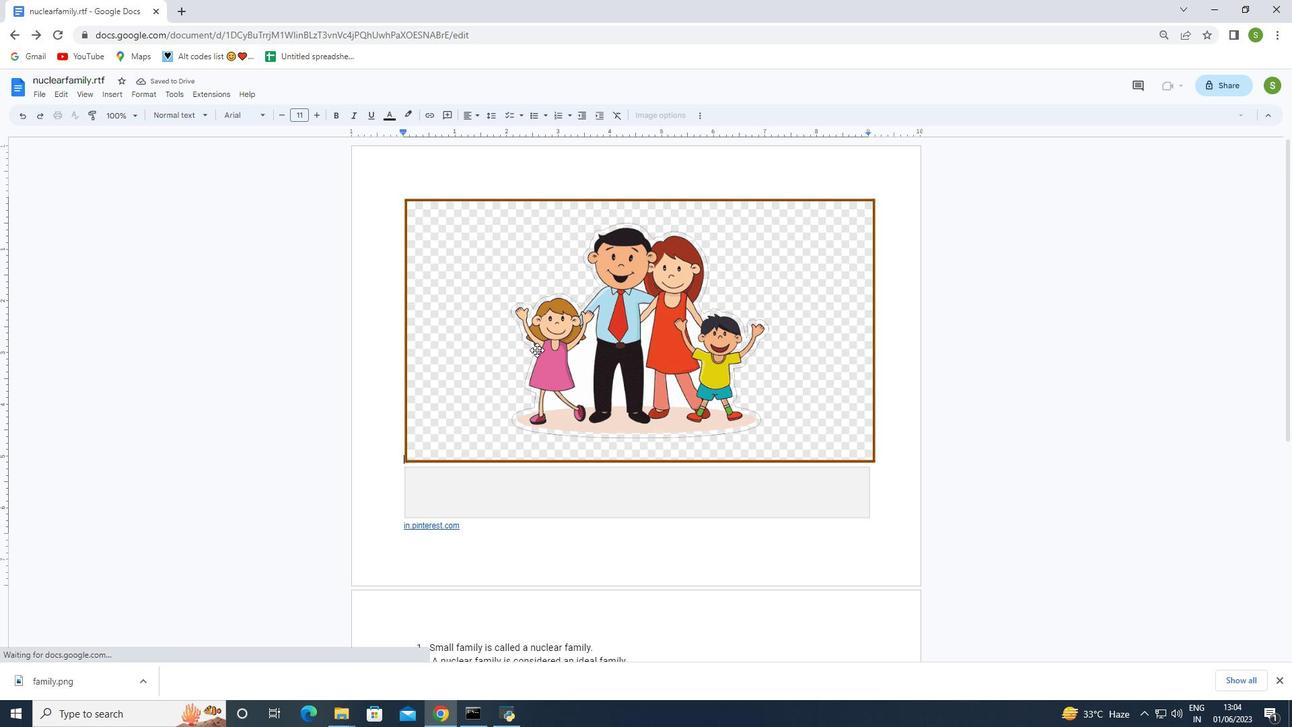 
Action: Mouse scrolled (539, 348) with delta (0, 0)
Screenshot: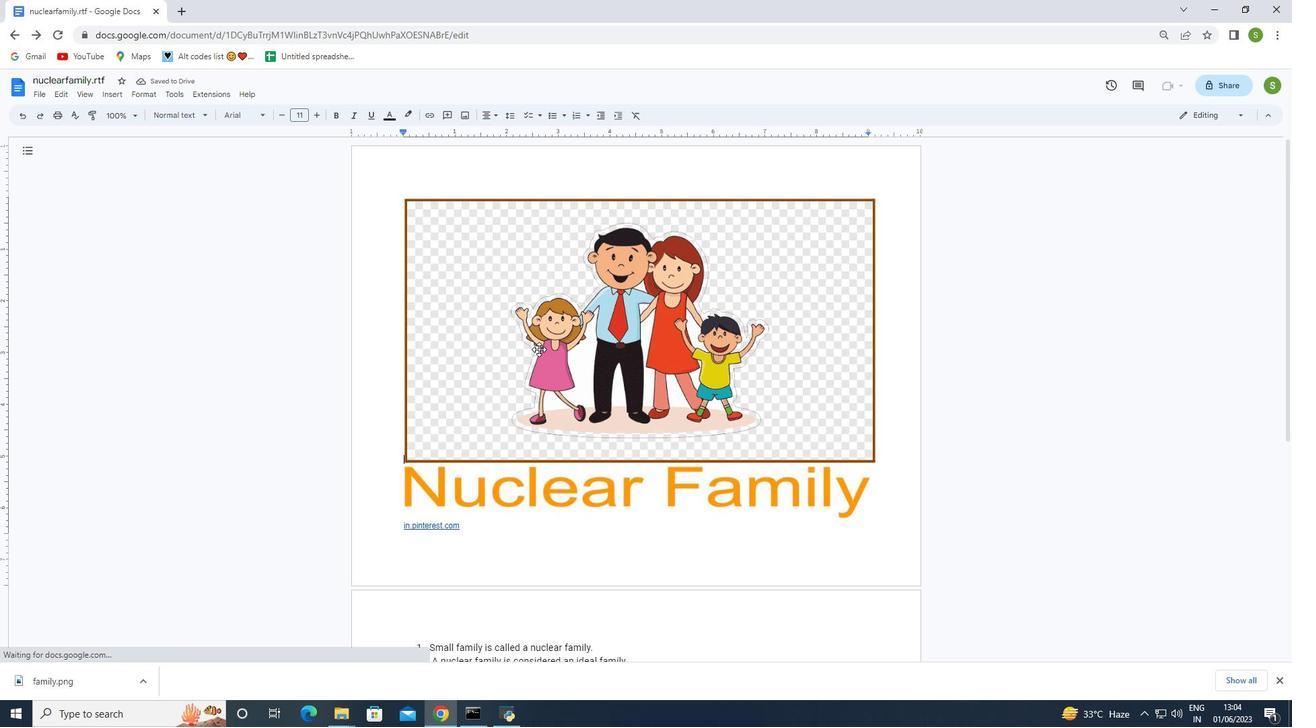 
Action: Mouse moved to (539, 349)
Screenshot: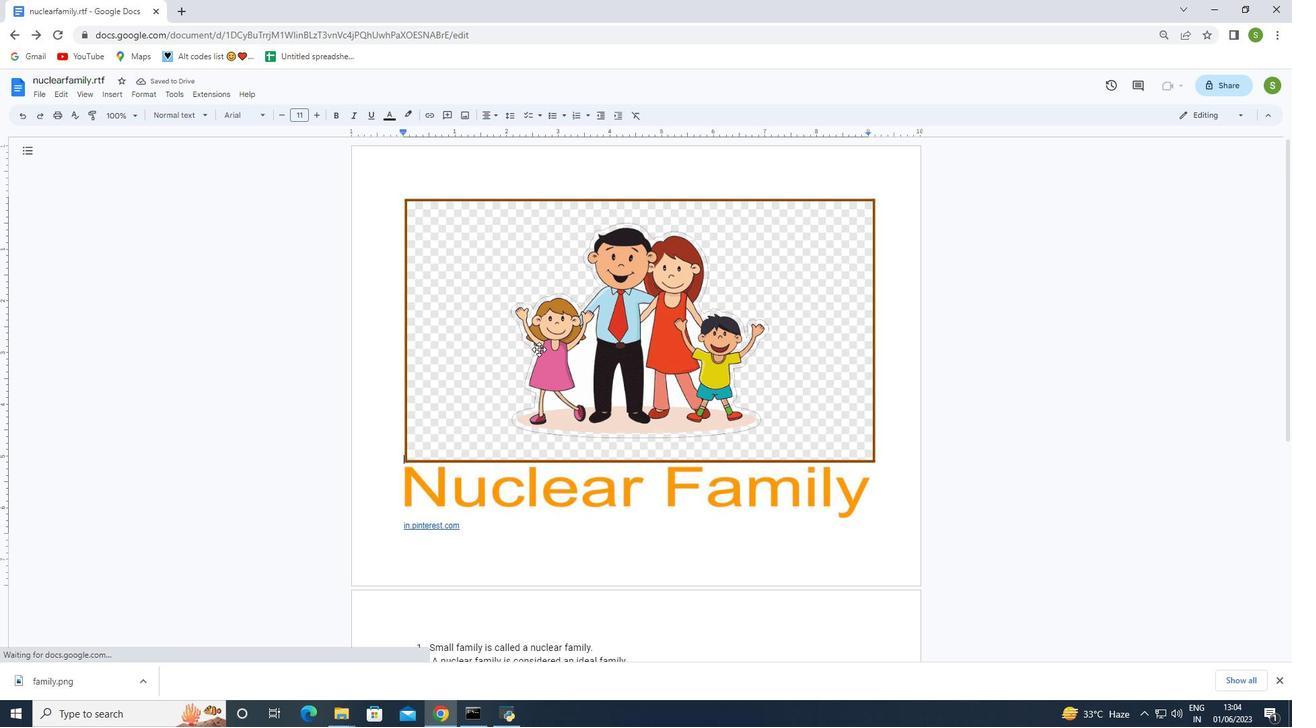 
Action: Mouse scrolled (539, 348) with delta (0, 0)
Screenshot: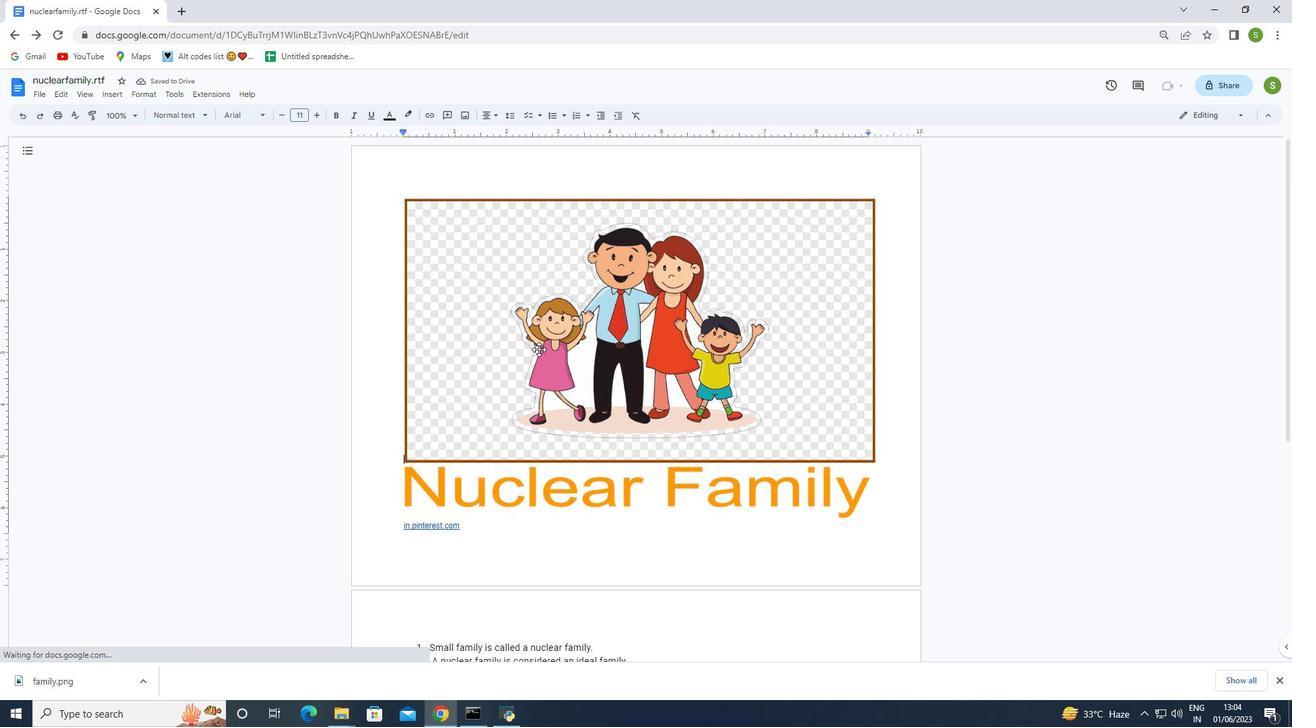 
Action: Mouse moved to (539, 349)
Screenshot: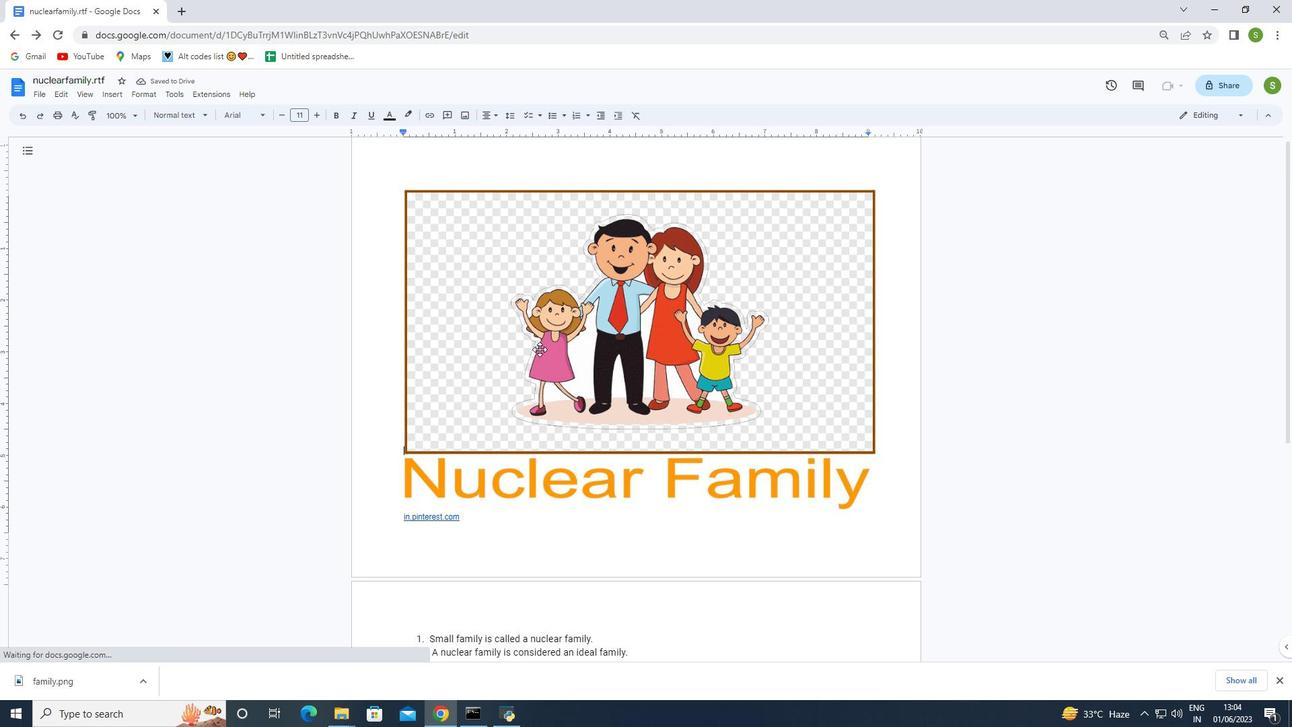 
Action: Mouse scrolled (539, 348) with delta (0, 0)
Screenshot: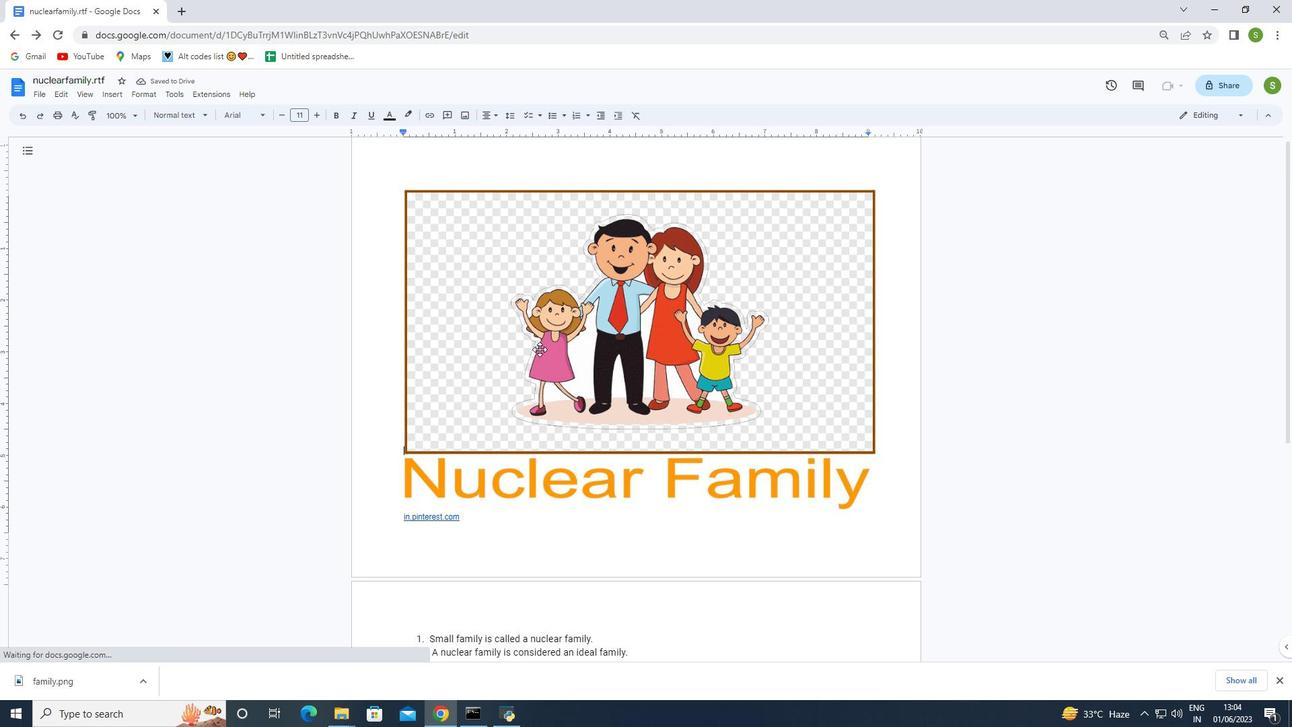 
Action: Mouse moved to (539, 350)
Screenshot: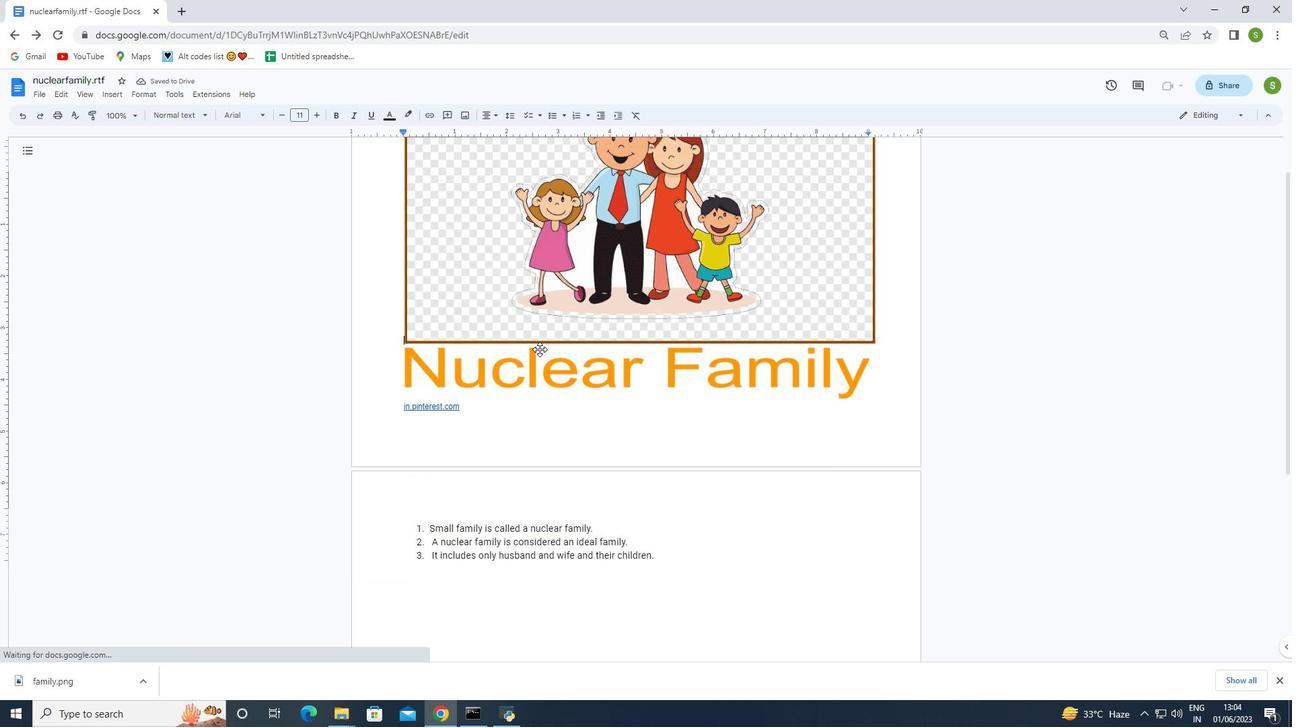 
Action: Mouse scrolled (539, 350) with delta (0, 0)
Screenshot: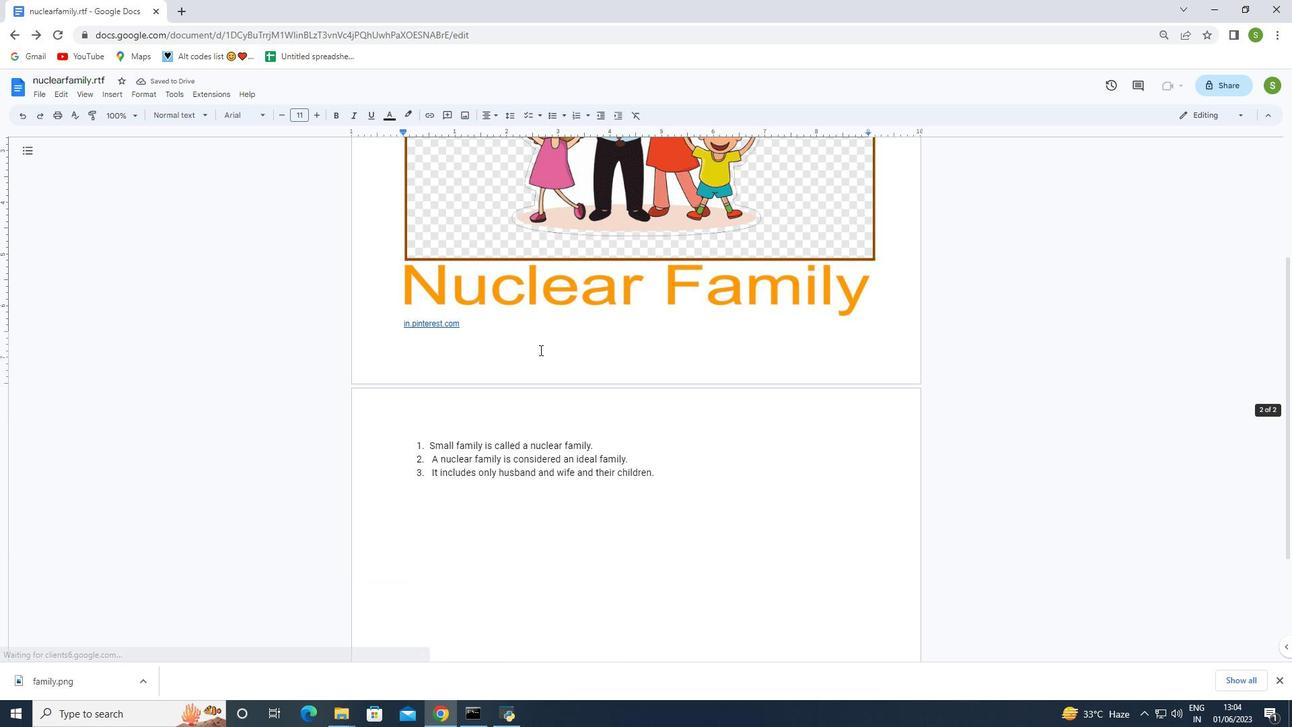 
Action: Mouse scrolled (539, 350) with delta (0, 0)
Screenshot: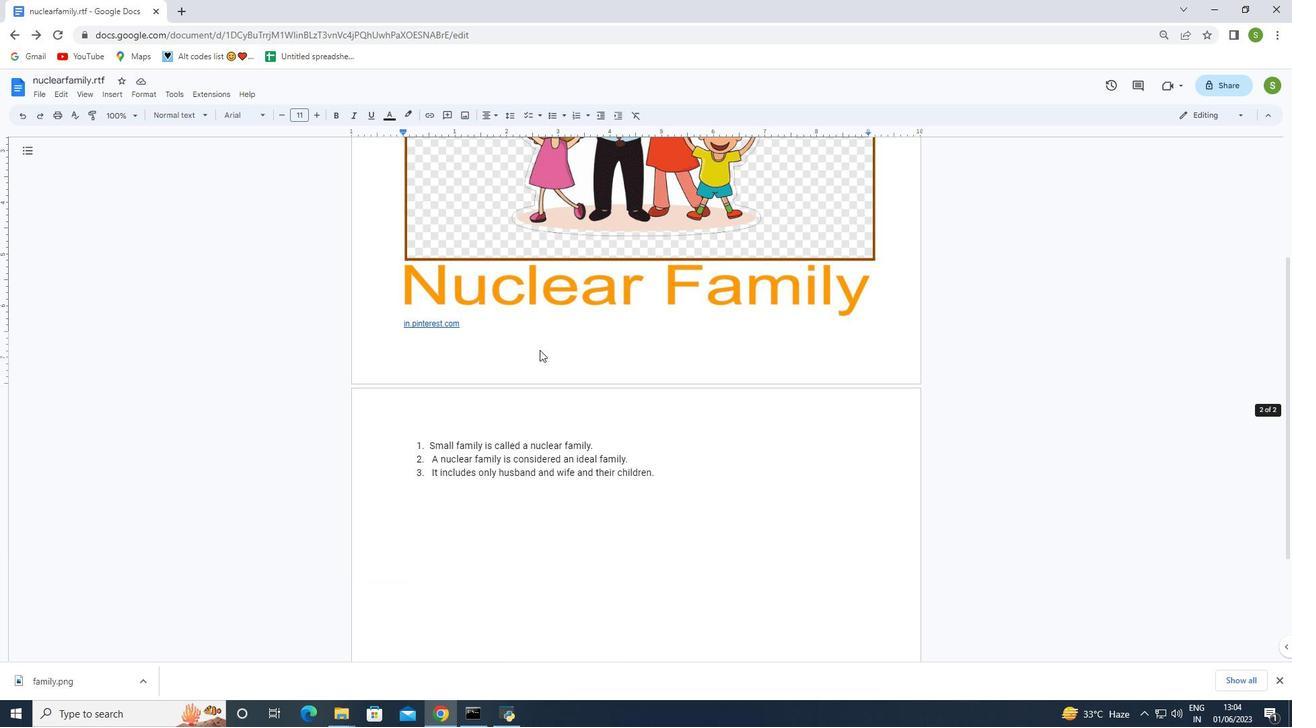 
Action: Mouse moved to (38, 95)
Screenshot: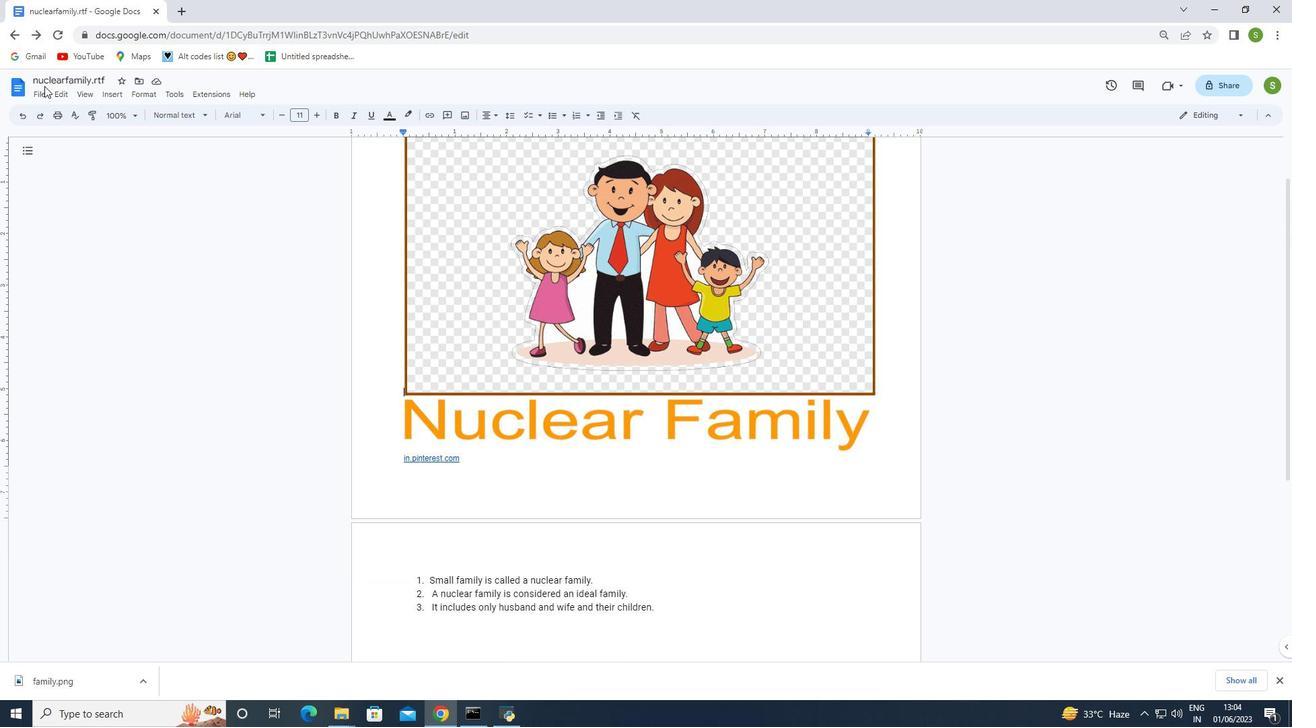 
Action: Mouse pressed left at (38, 95)
Screenshot: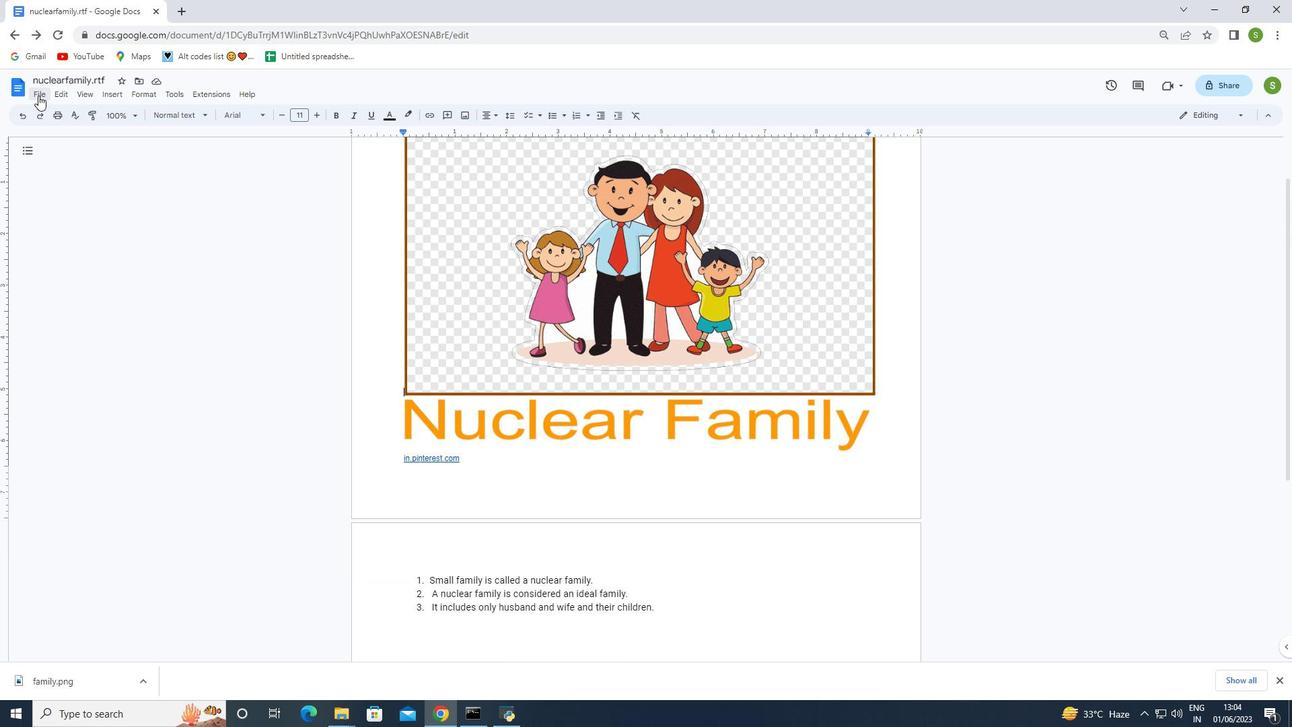 
Action: Mouse moved to (50, 169)
Screenshot: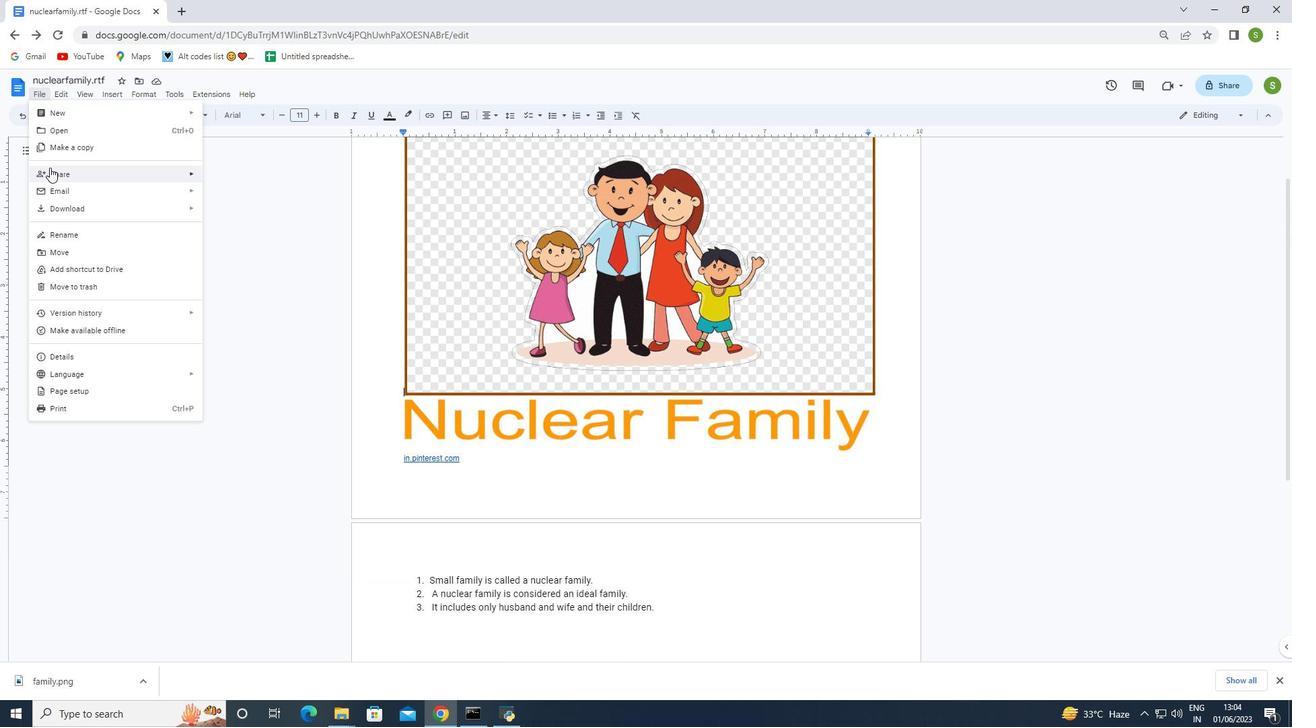 
Action: Mouse pressed left at (50, 169)
Screenshot: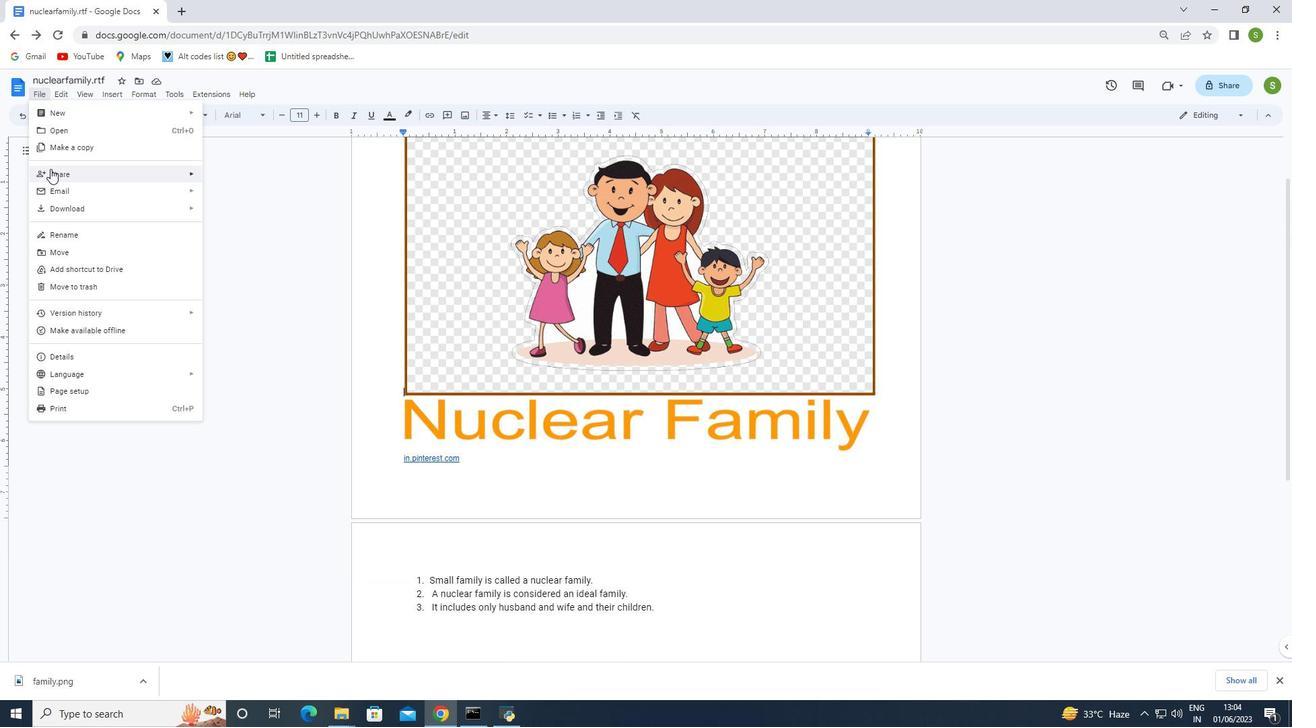 
Action: Mouse moved to (256, 175)
Screenshot: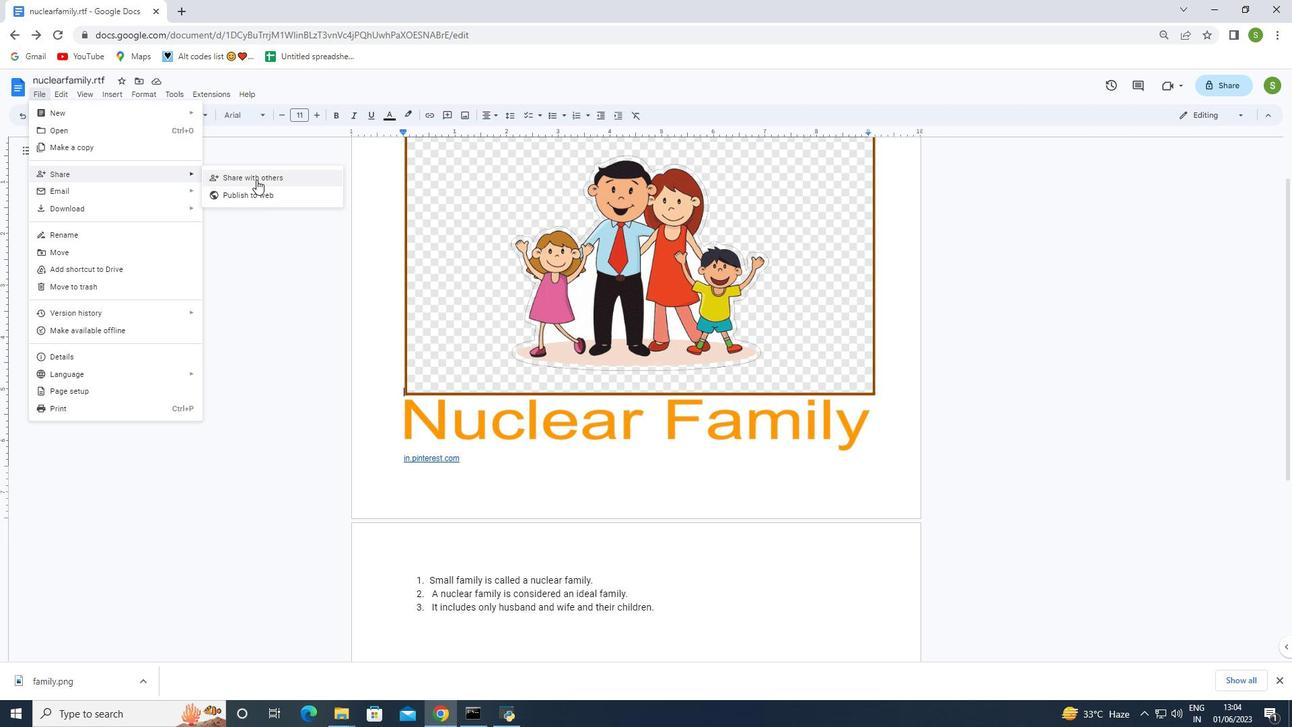 
Action: Mouse pressed left at (256, 175)
Screenshot: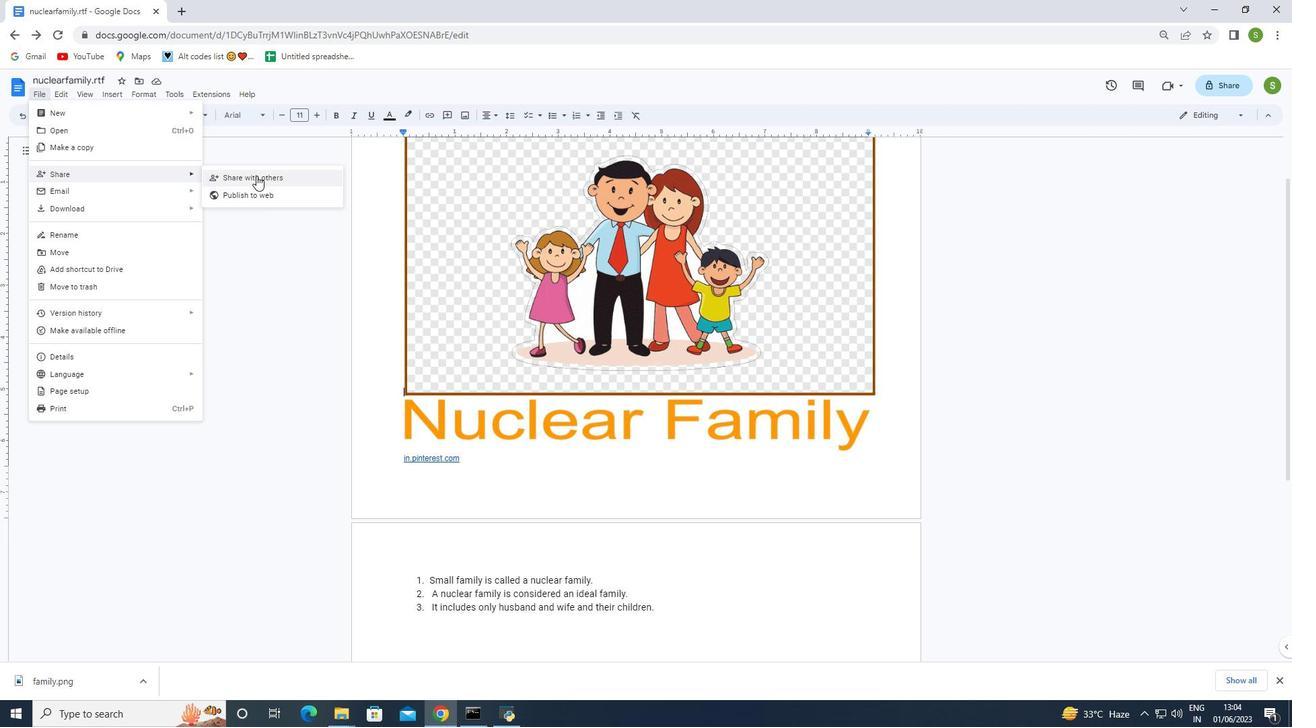 
Action: Mouse moved to (257, 174)
Screenshot: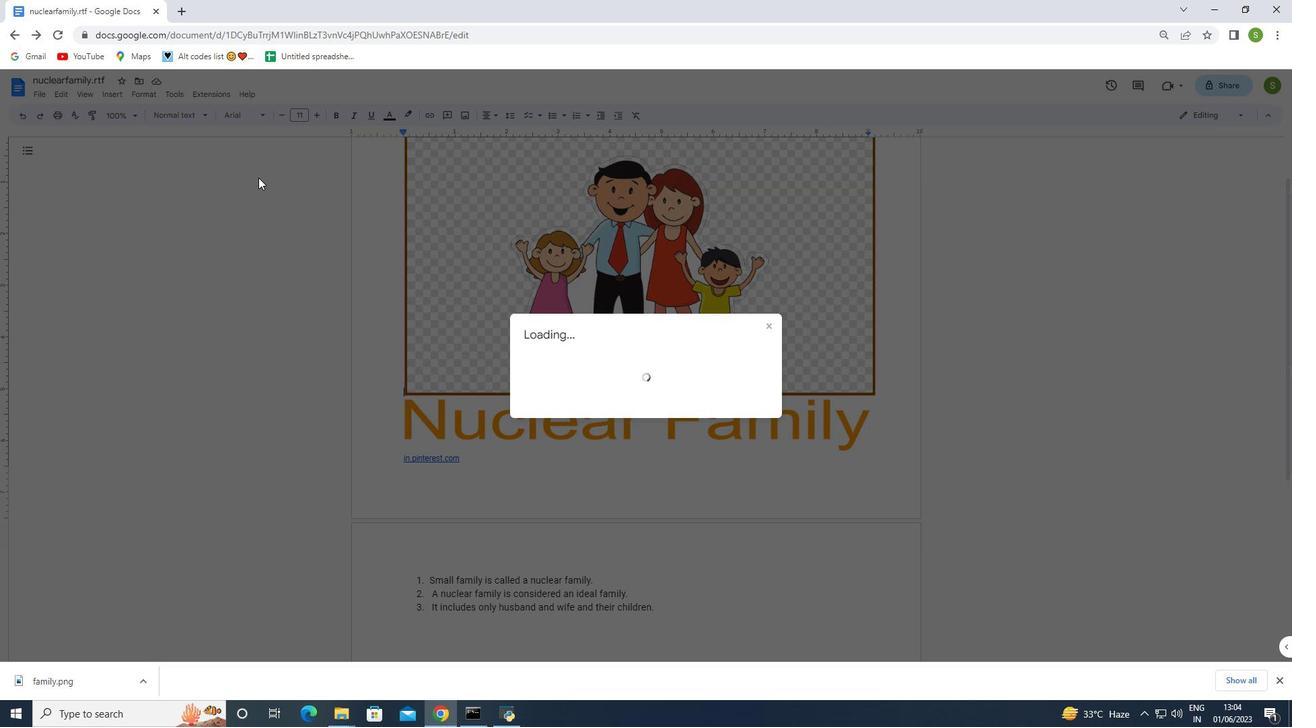 
Action: Key pressed soft
Screenshot: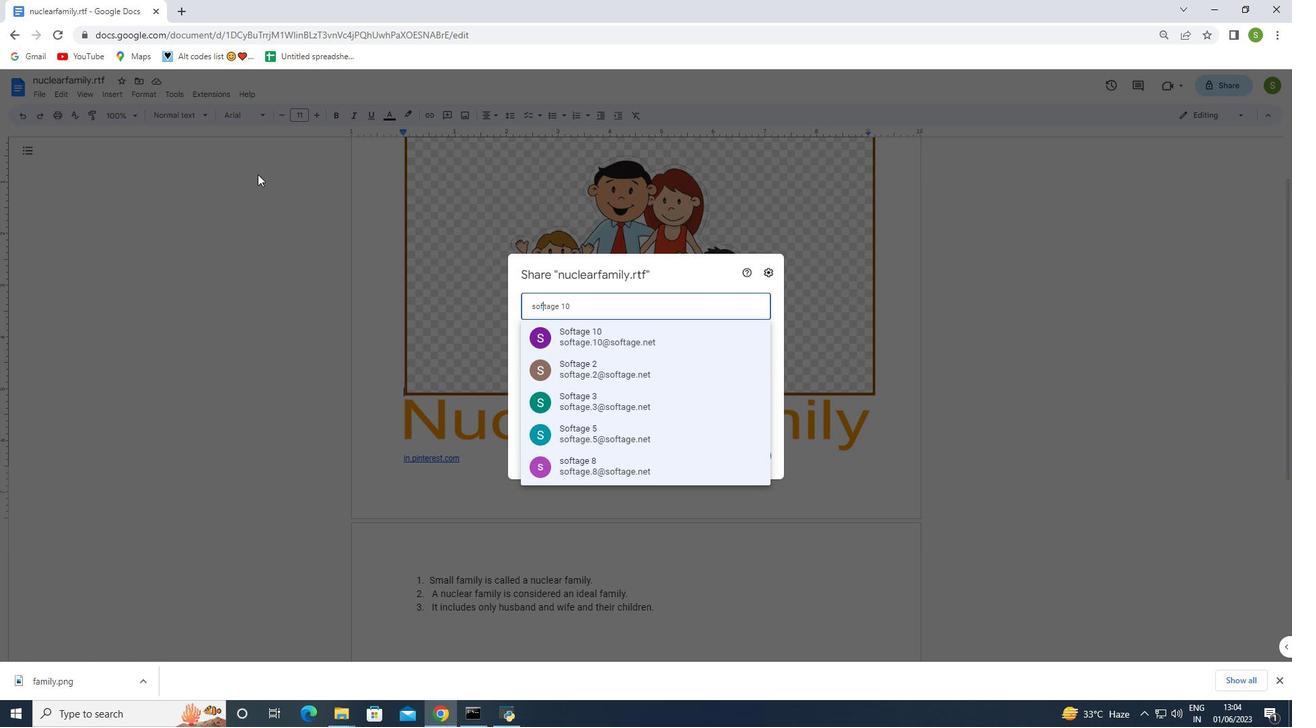 
Action: Mouse moved to (607, 337)
Screenshot: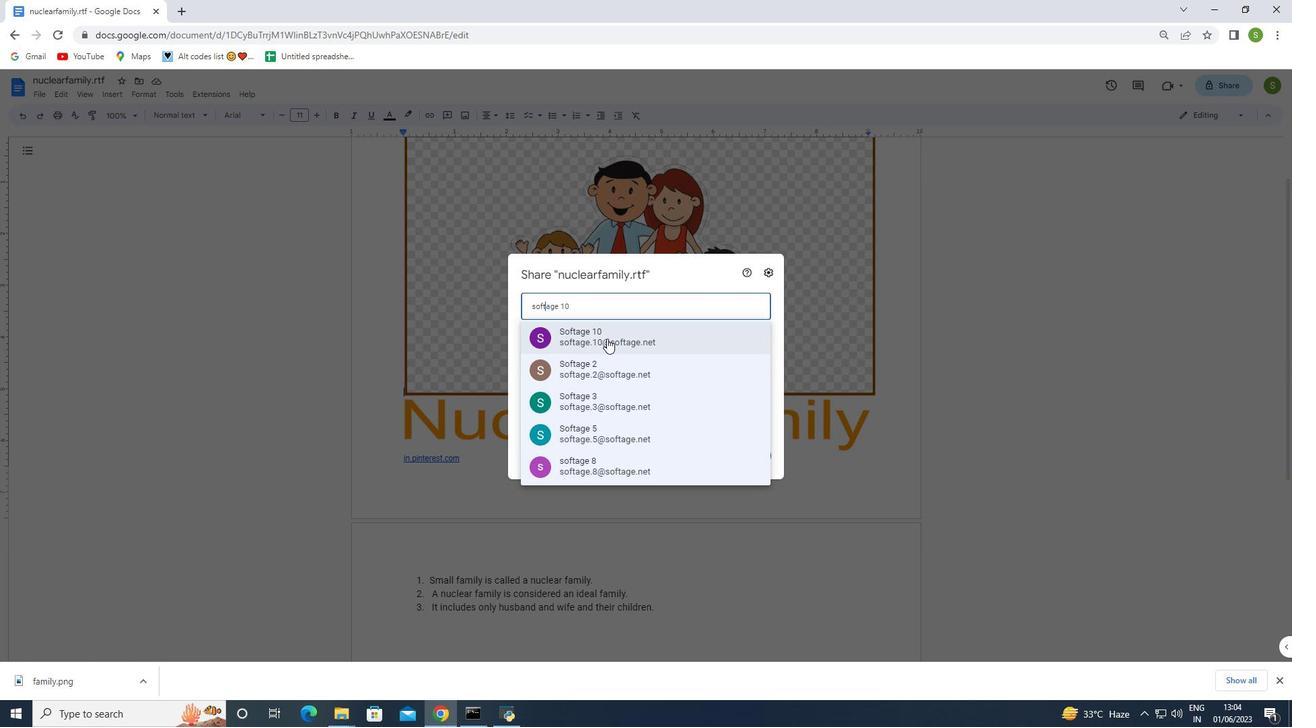 
Action: Mouse pressed left at (607, 337)
Screenshot: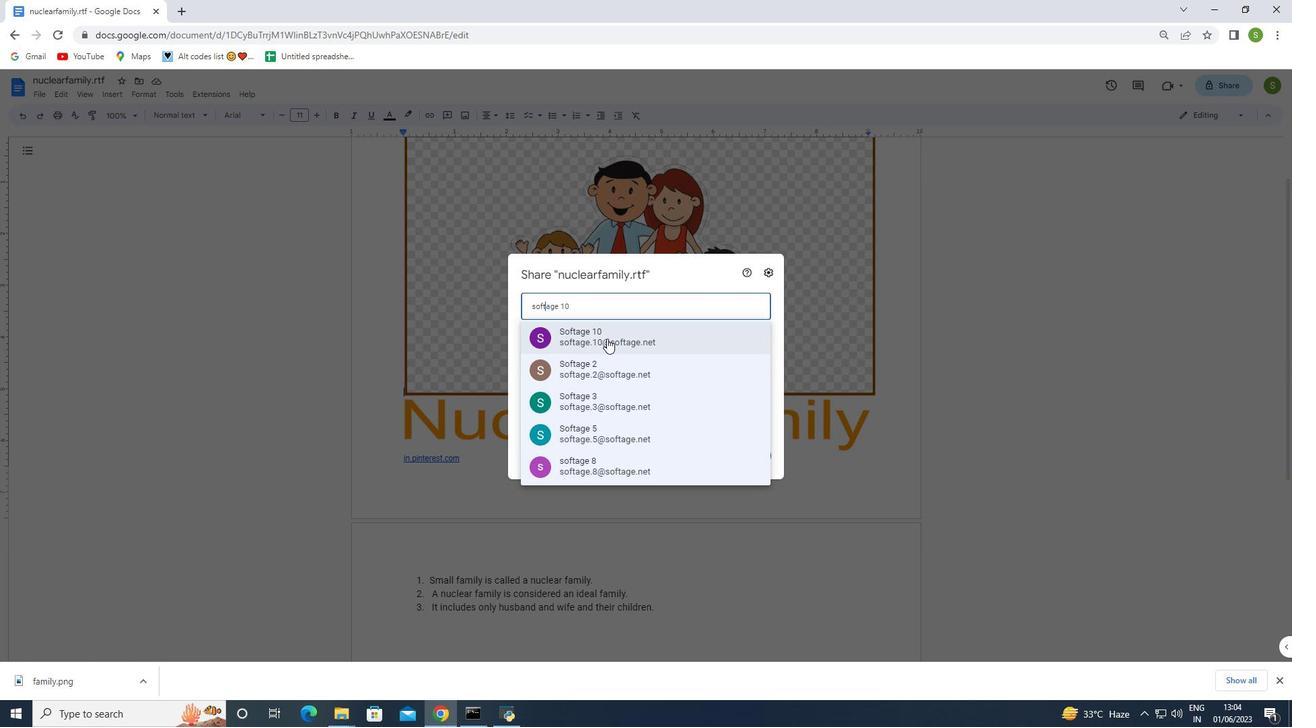 
Action: Mouse moved to (752, 445)
Screenshot: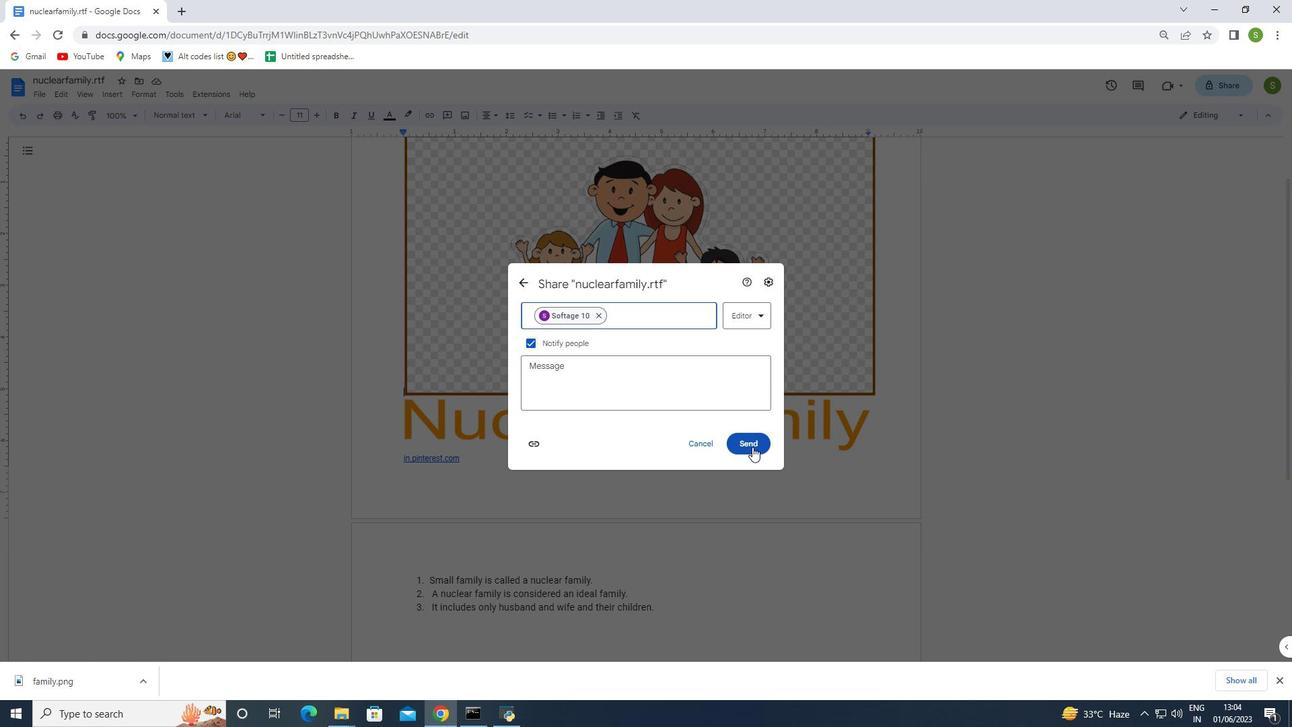 
